 Task: Create a custom Nyquist script for batch processing audio files.
Action: Mouse moved to (13, 13)
Screenshot: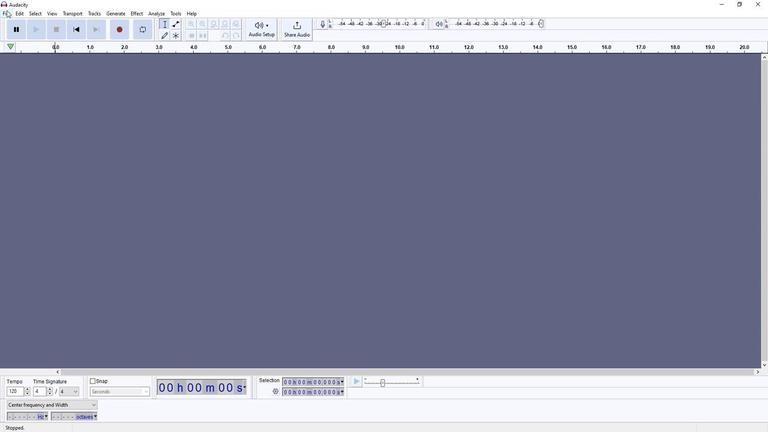 
Action: Mouse pressed left at (13, 13)
Screenshot: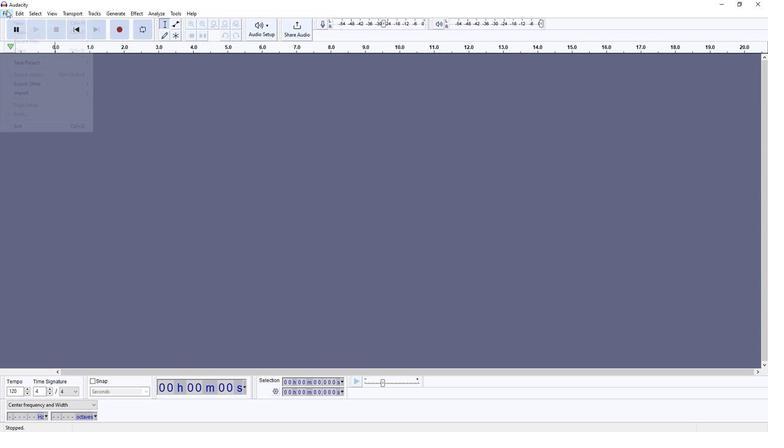 
Action: Mouse moved to (138, 94)
Screenshot: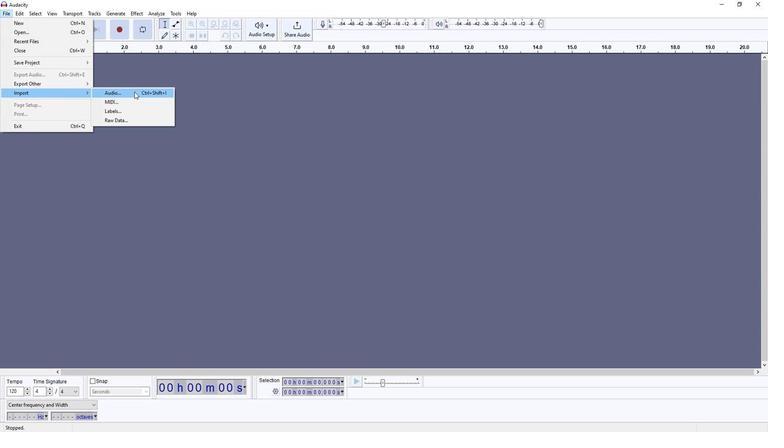 
Action: Mouse pressed left at (138, 94)
Screenshot: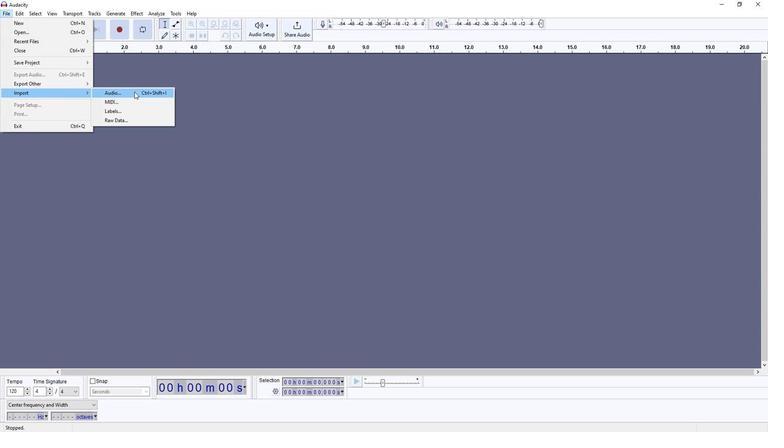 
Action: Mouse moved to (76, 61)
Screenshot: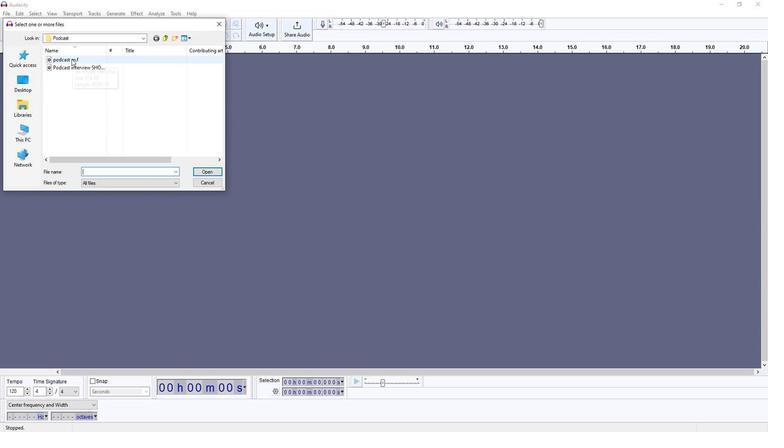 
Action: Mouse pressed left at (76, 61)
Screenshot: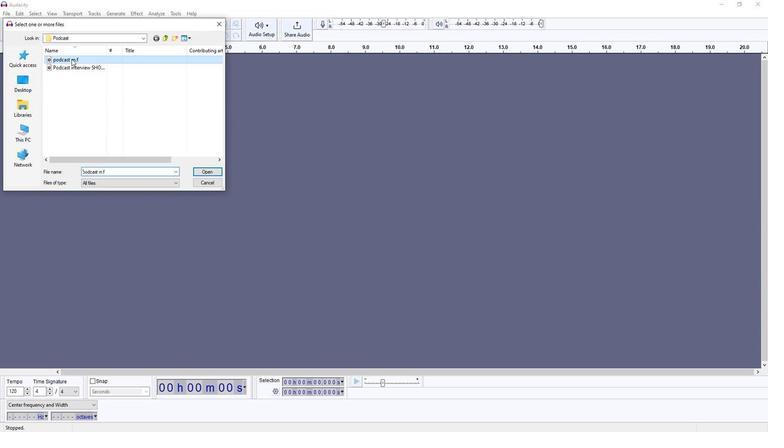 
Action: Mouse moved to (199, 172)
Screenshot: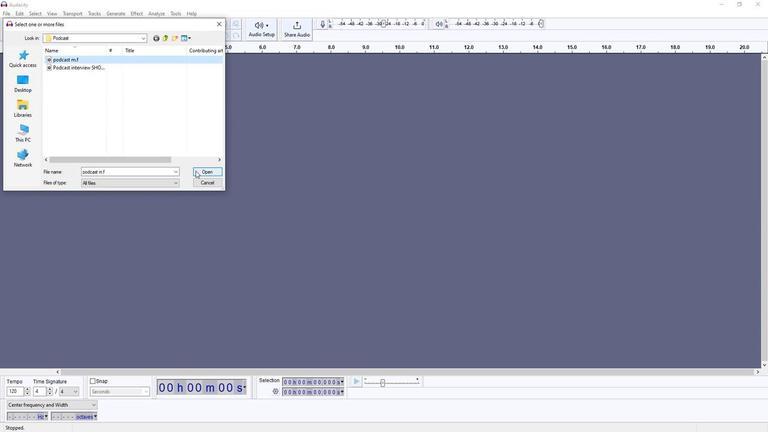 
Action: Mouse pressed left at (199, 172)
Screenshot: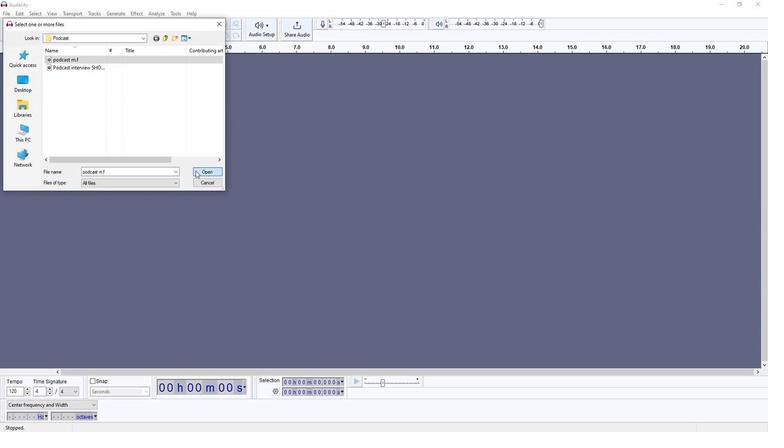 
Action: Mouse moved to (748, 75)
Screenshot: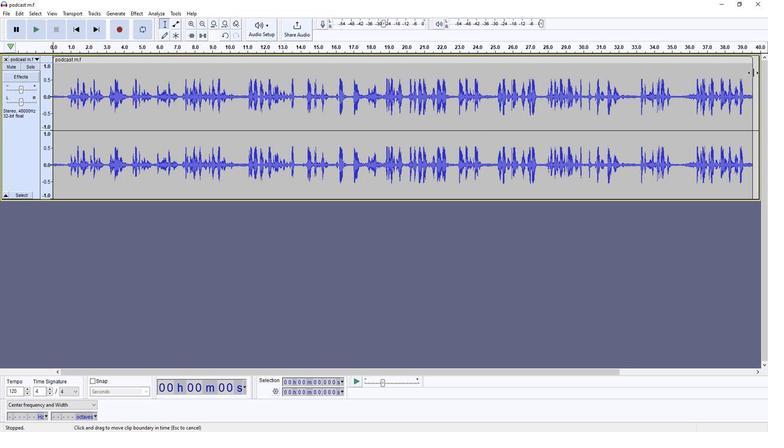 
Action: Mouse pressed left at (748, 75)
Screenshot: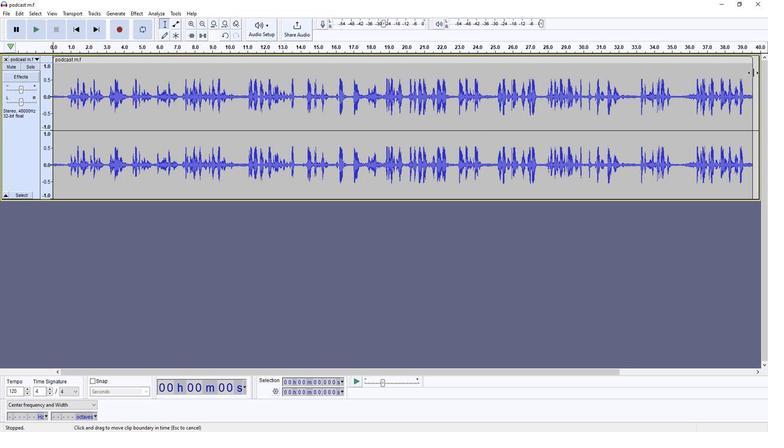 
Action: Mouse moved to (39, 30)
Screenshot: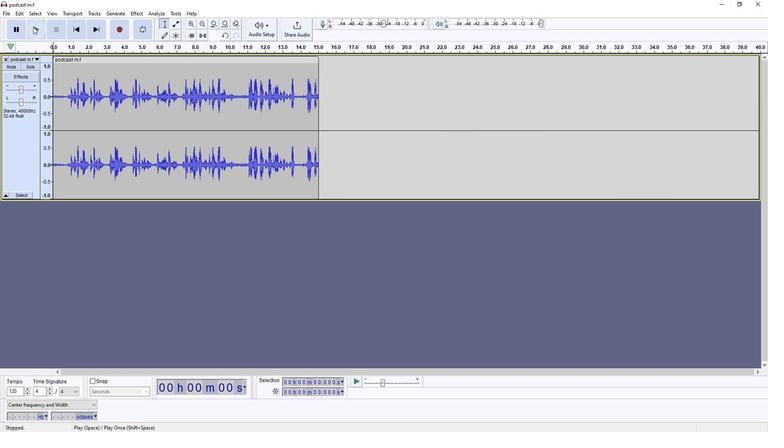 
Action: Mouse pressed left at (39, 30)
Screenshot: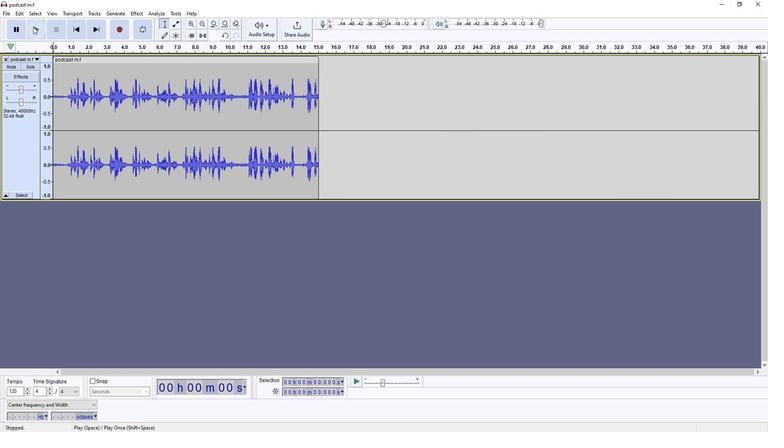 
Action: Mouse moved to (60, 33)
Screenshot: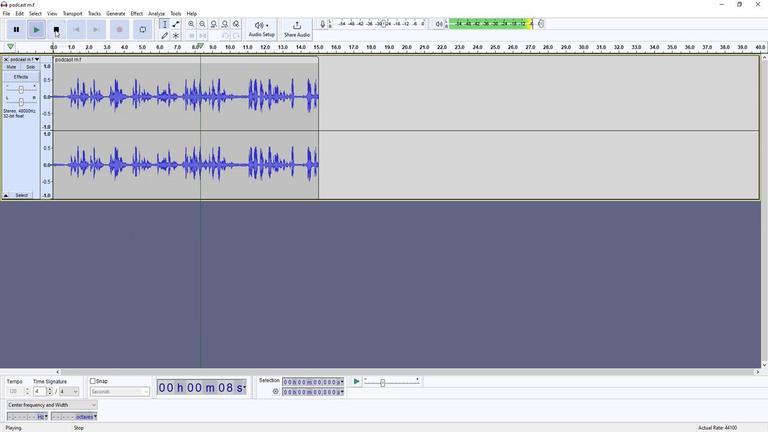 
Action: Mouse pressed left at (60, 33)
Screenshot: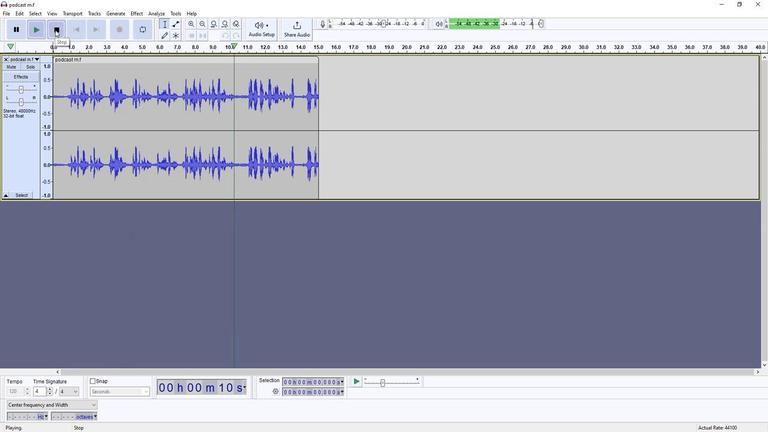 
Action: Mouse moved to (330, 83)
Screenshot: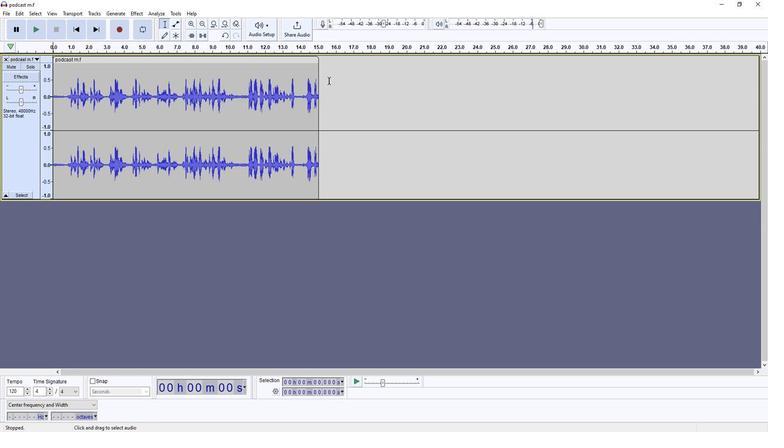 
Action: Mouse pressed left at (330, 83)
Screenshot: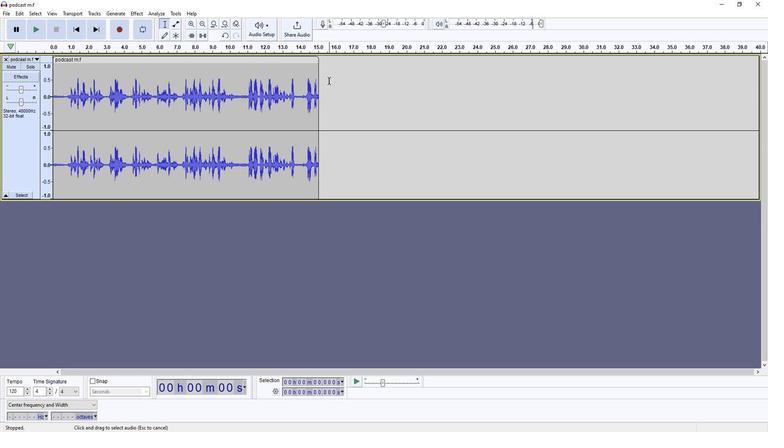 
Action: Mouse moved to (139, 17)
Screenshot: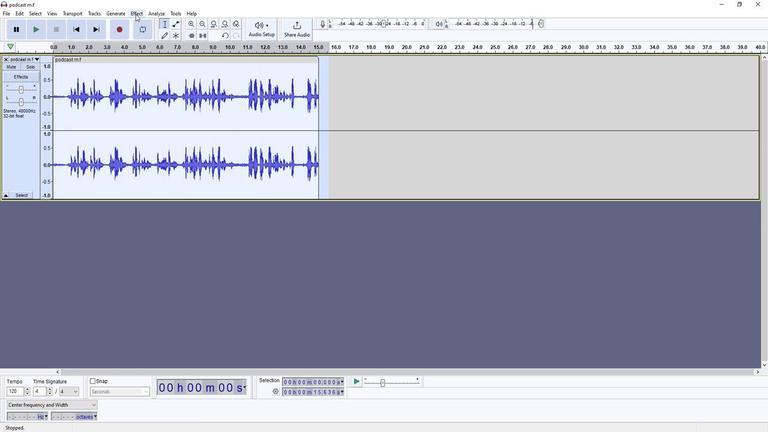 
Action: Mouse pressed left at (139, 17)
Screenshot: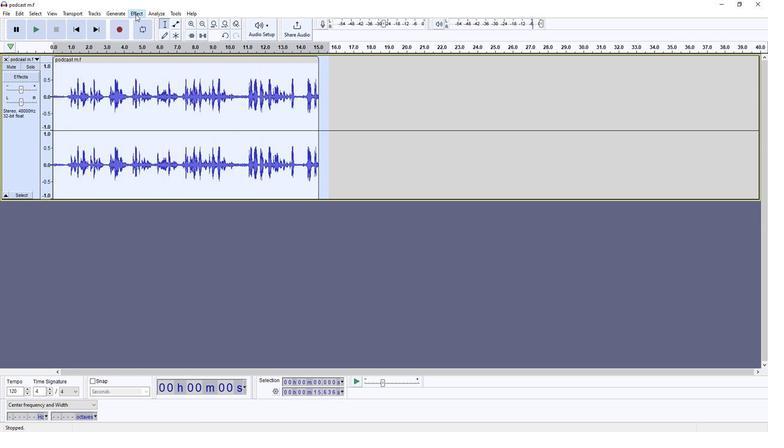 
Action: Mouse moved to (268, 97)
Screenshot: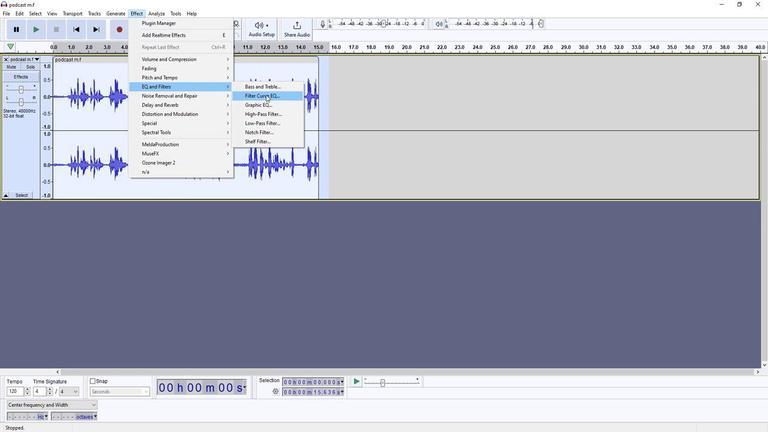
Action: Mouse pressed left at (268, 97)
Screenshot: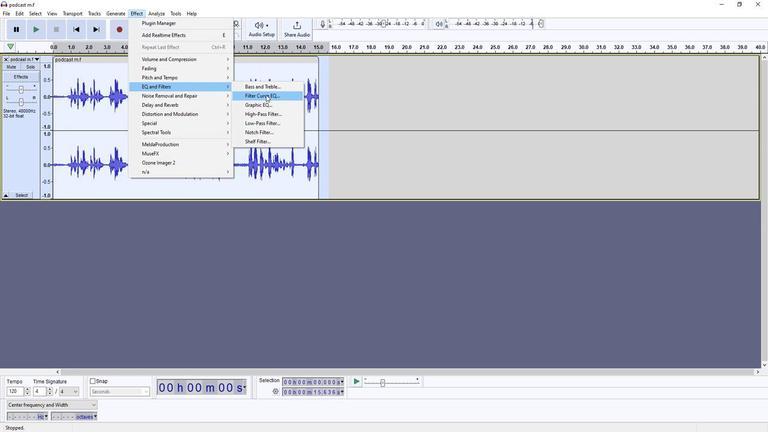 
Action: Mouse moved to (297, 217)
Screenshot: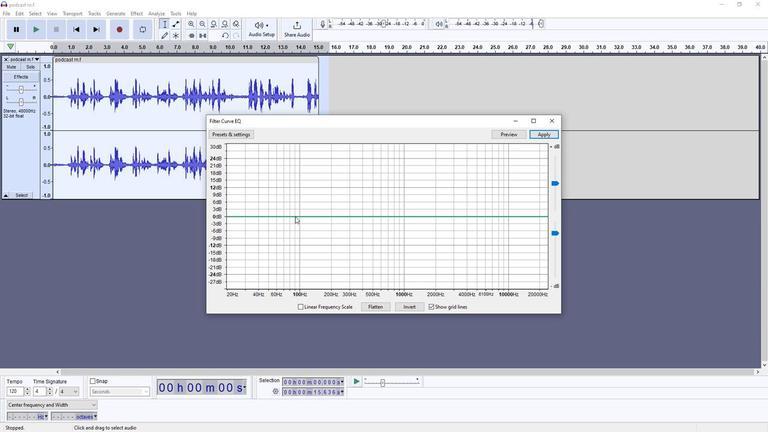 
Action: Mouse pressed left at (297, 217)
Screenshot: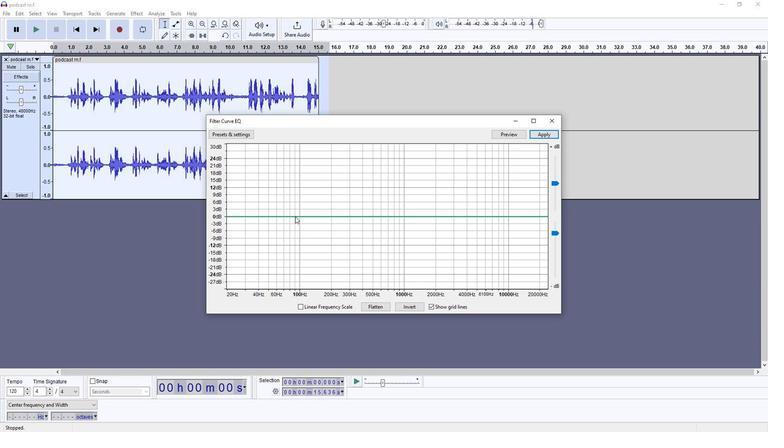 
Action: Mouse moved to (231, 217)
Screenshot: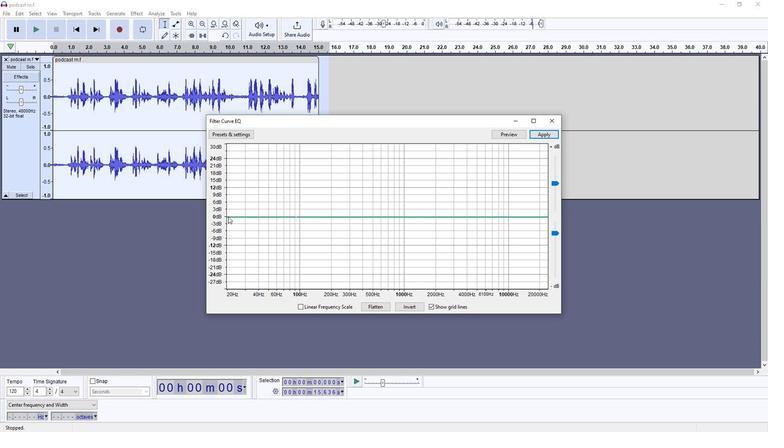 
Action: Mouse pressed left at (231, 217)
Screenshot: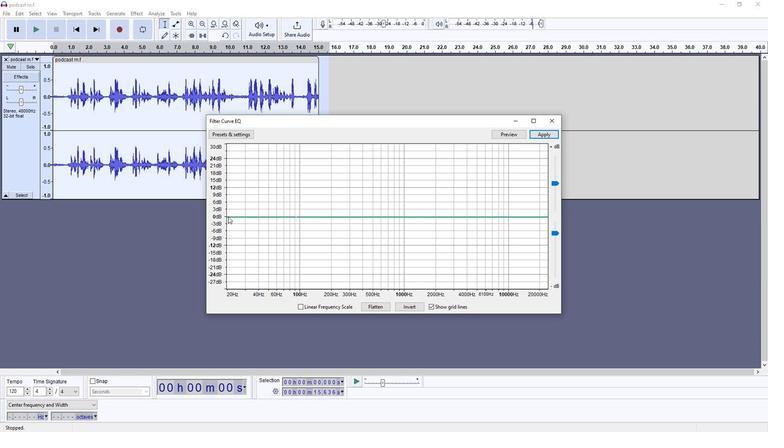 
Action: Mouse moved to (305, 218)
Screenshot: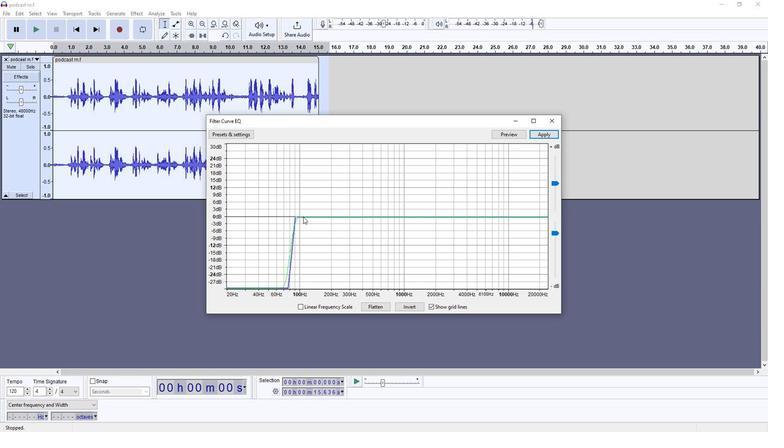 
Action: Mouse pressed left at (305, 218)
Screenshot: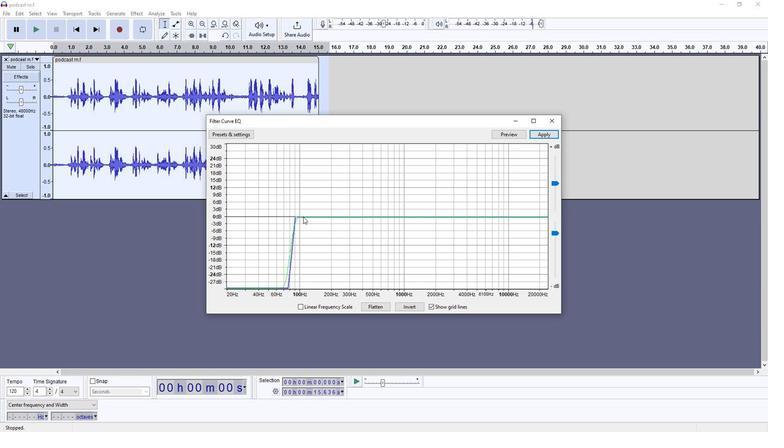 
Action: Mouse moved to (333, 218)
Screenshot: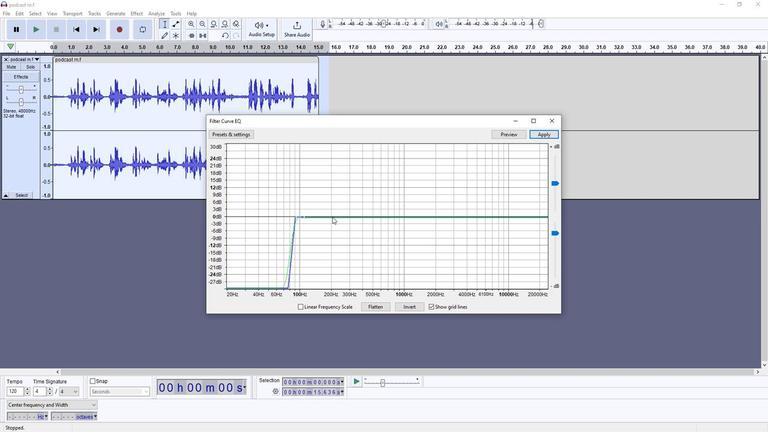 
Action: Mouse pressed left at (333, 218)
Screenshot: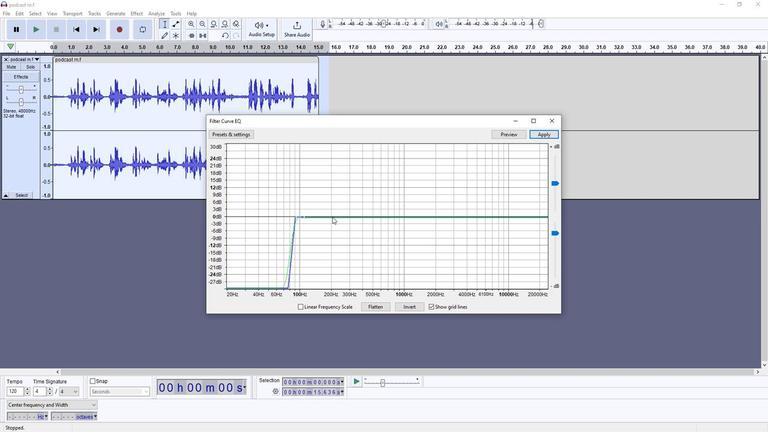 
Action: Mouse moved to (321, 219)
Screenshot: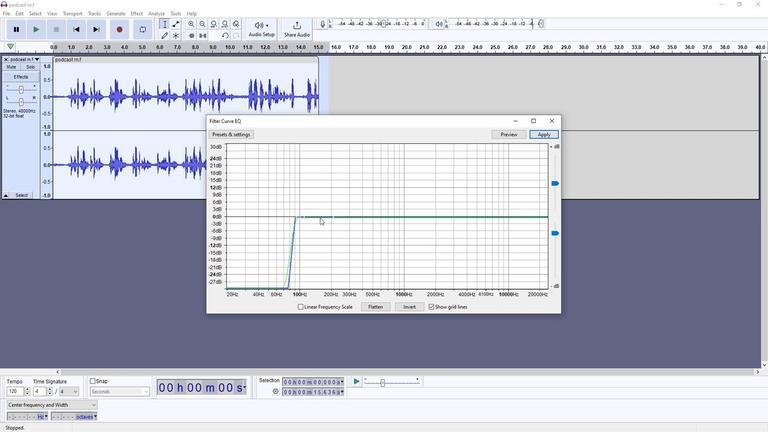 
Action: Mouse pressed left at (321, 219)
Screenshot: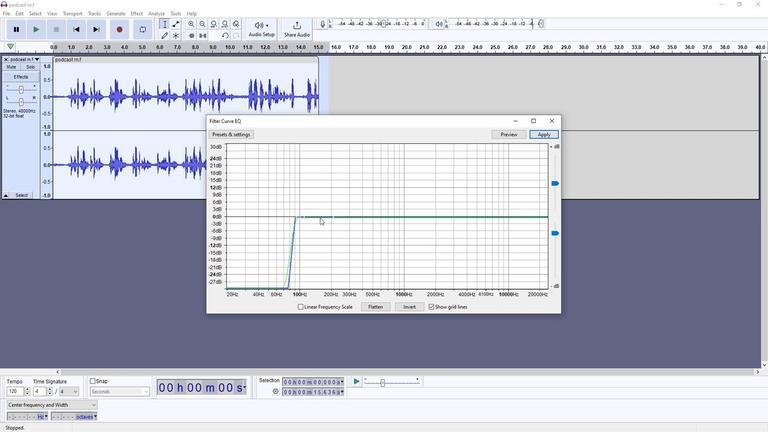 
Action: Mouse moved to (426, 217)
Screenshot: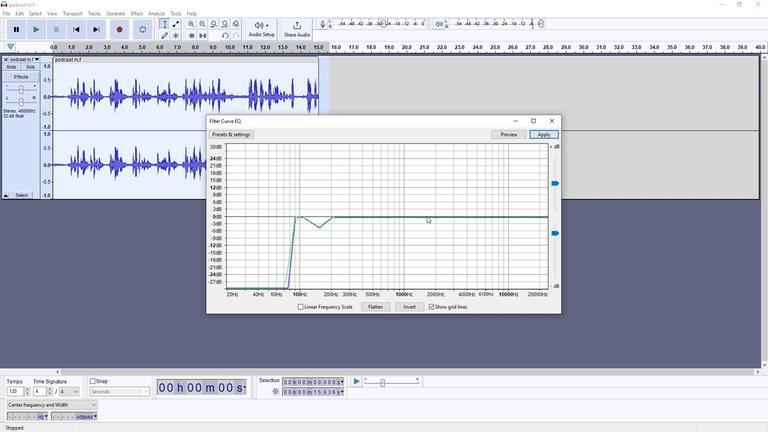 
Action: Mouse pressed left at (426, 217)
Screenshot: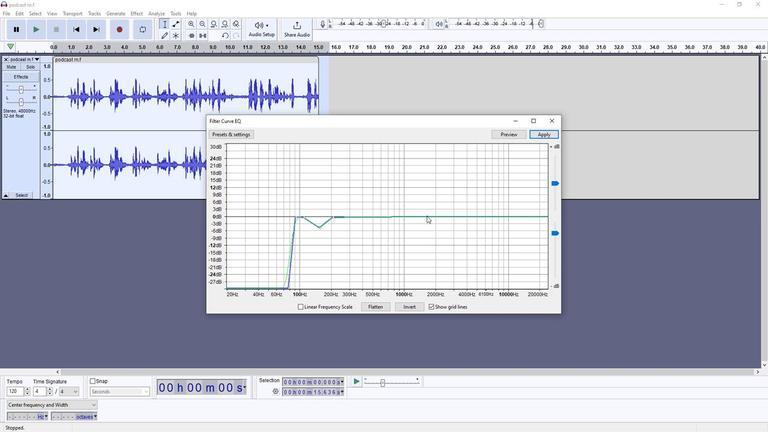 
Action: Mouse moved to (472, 217)
Screenshot: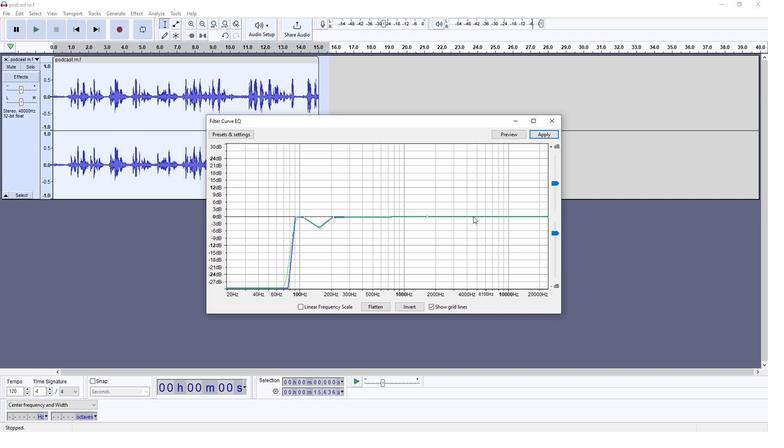 
Action: Mouse pressed left at (472, 217)
Screenshot: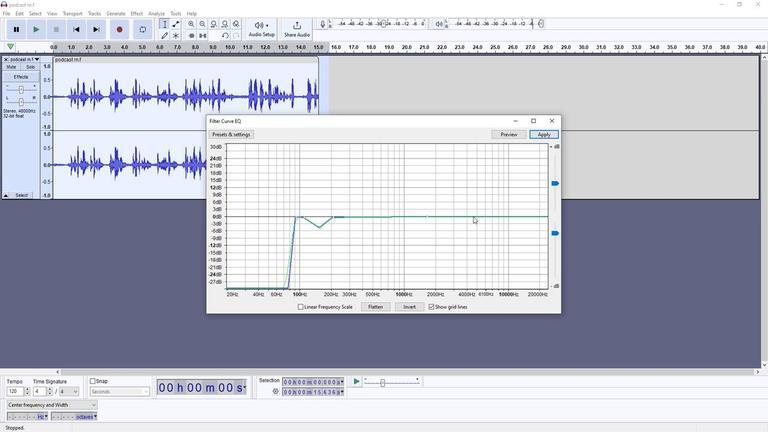 
Action: Mouse moved to (451, 217)
Screenshot: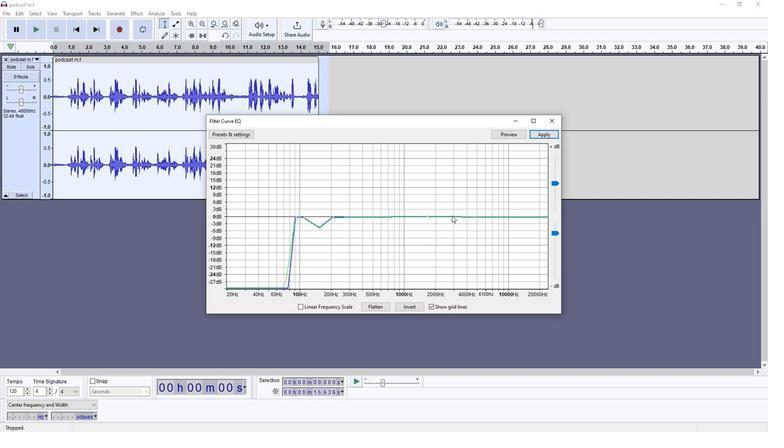 
Action: Mouse pressed left at (451, 217)
Screenshot: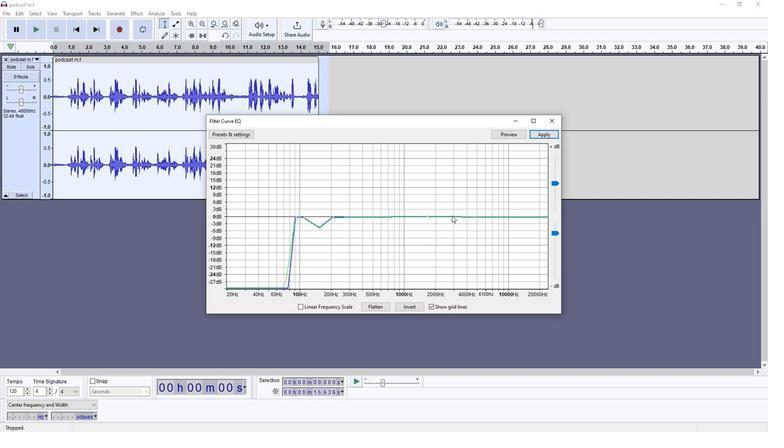 
Action: Mouse moved to (506, 219)
Screenshot: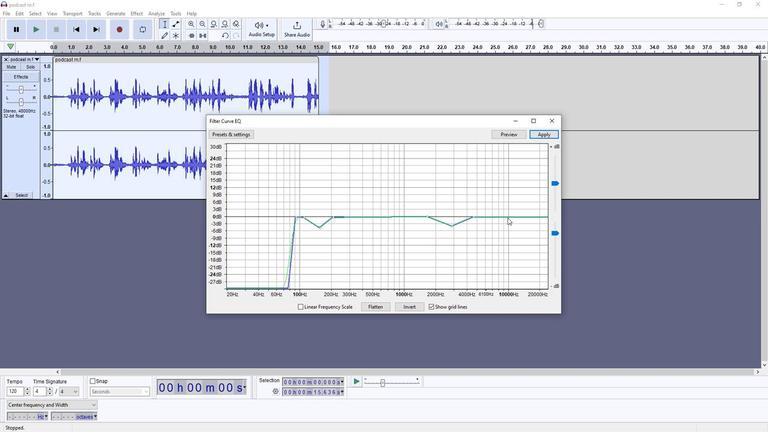 
Action: Mouse pressed left at (506, 219)
Screenshot: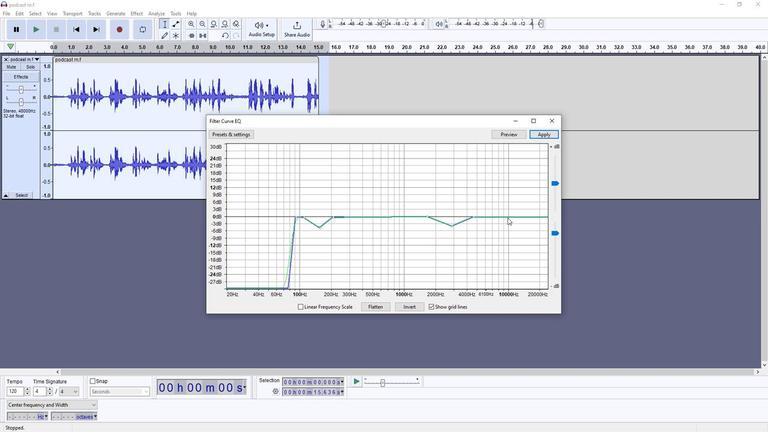 
Action: Mouse moved to (542, 219)
Screenshot: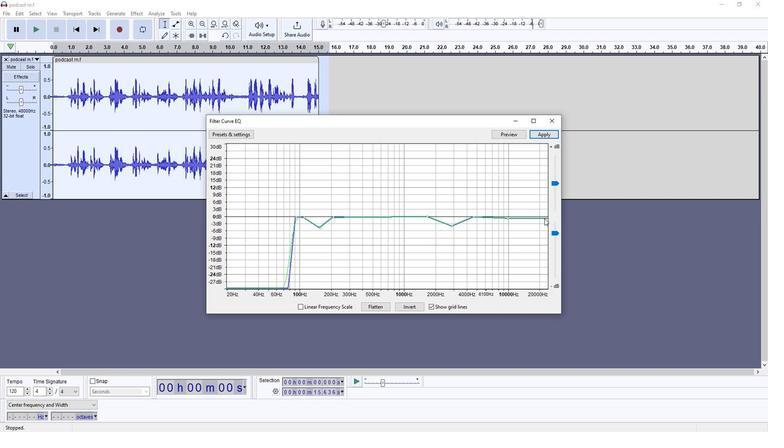 
Action: Mouse pressed left at (542, 219)
Screenshot: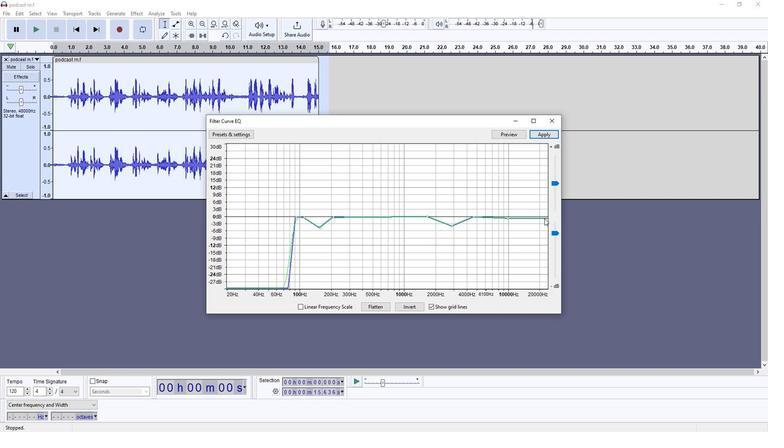 
Action: Mouse moved to (505, 134)
Screenshot: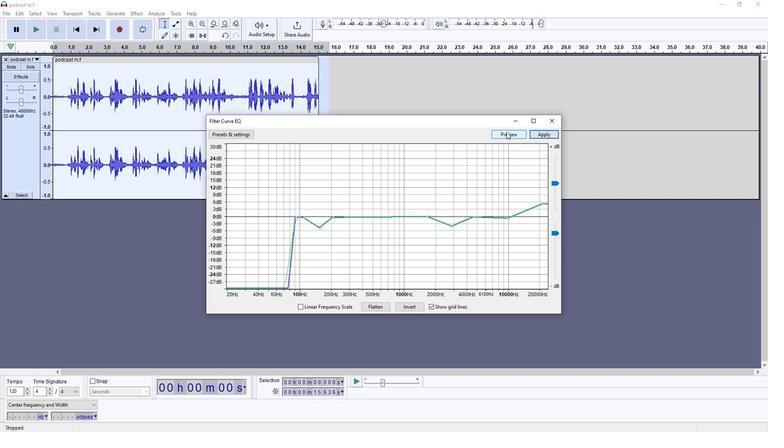 
Action: Mouse pressed left at (505, 134)
Screenshot: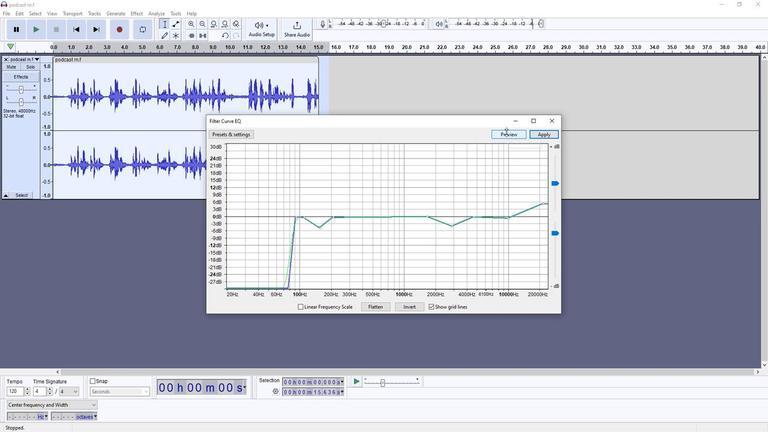 
Action: Mouse moved to (537, 133)
Screenshot: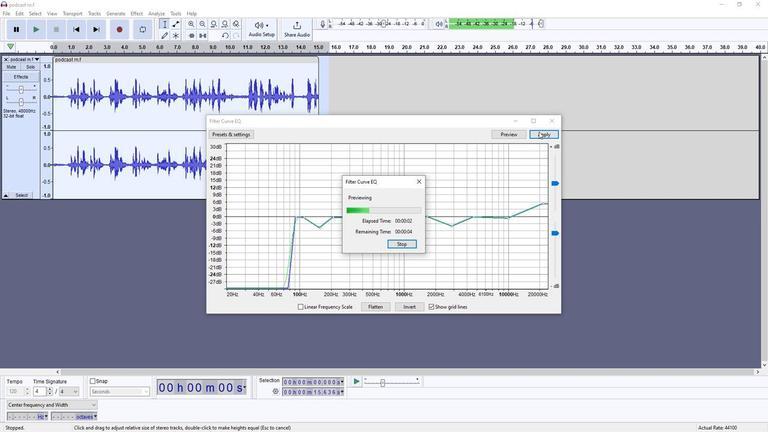 
Action: Mouse pressed left at (537, 133)
Screenshot: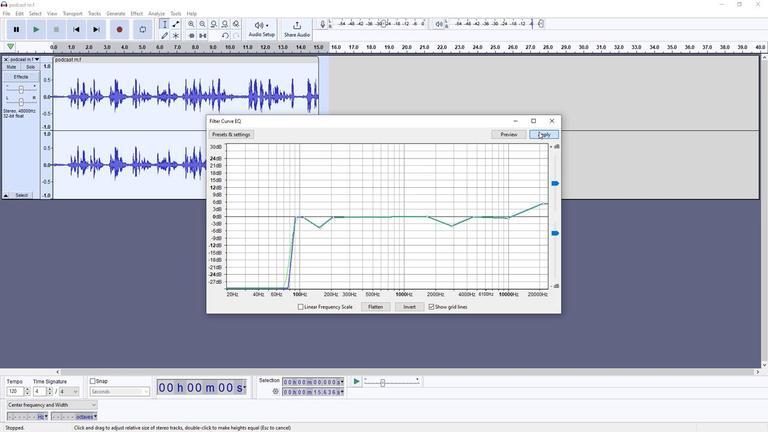 
Action: Mouse moved to (145, 14)
Screenshot: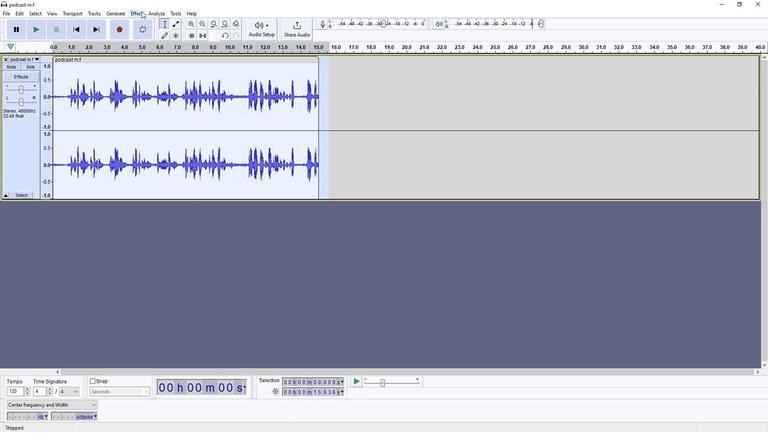 
Action: Mouse pressed left at (145, 14)
Screenshot: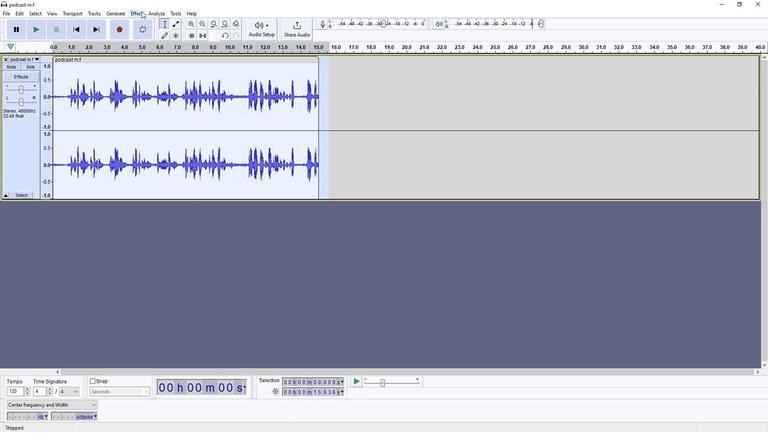 
Action: Mouse moved to (282, 80)
Screenshot: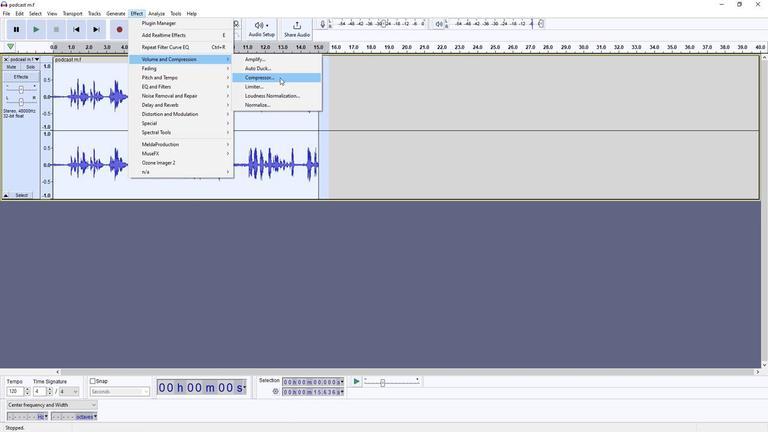 
Action: Mouse pressed left at (282, 80)
Screenshot: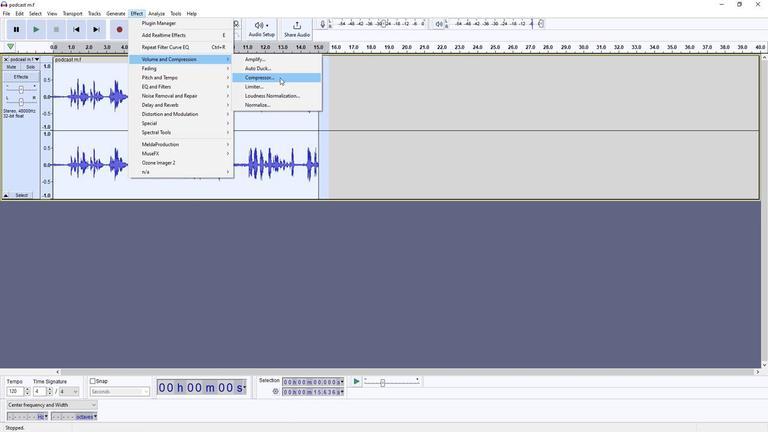 
Action: Mouse moved to (409, 243)
Screenshot: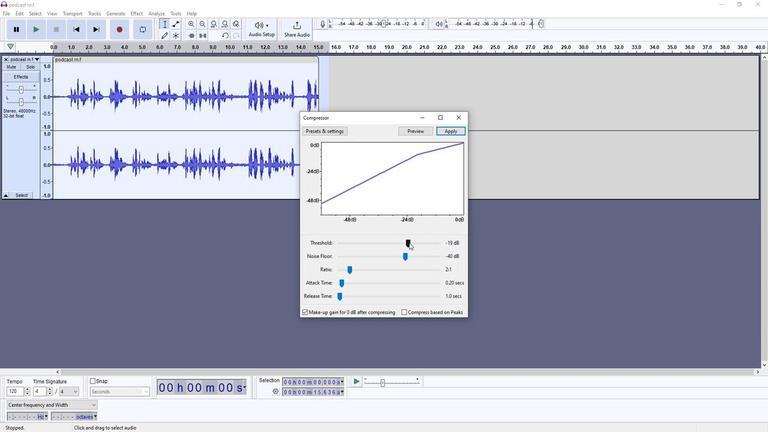 
Action: Mouse pressed left at (409, 243)
Screenshot: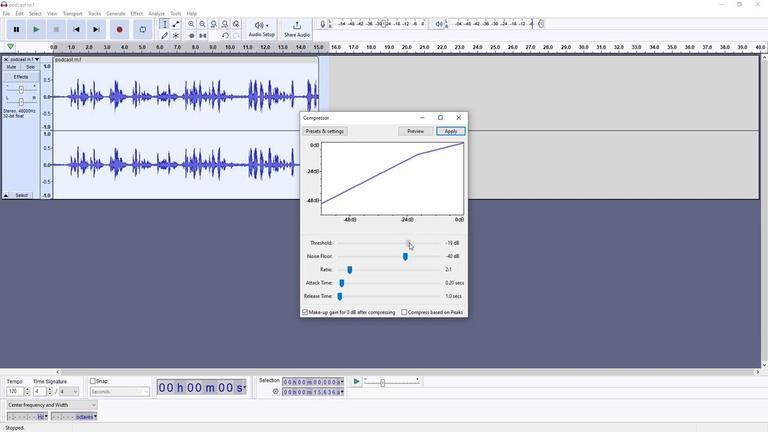 
Action: Mouse moved to (418, 133)
Screenshot: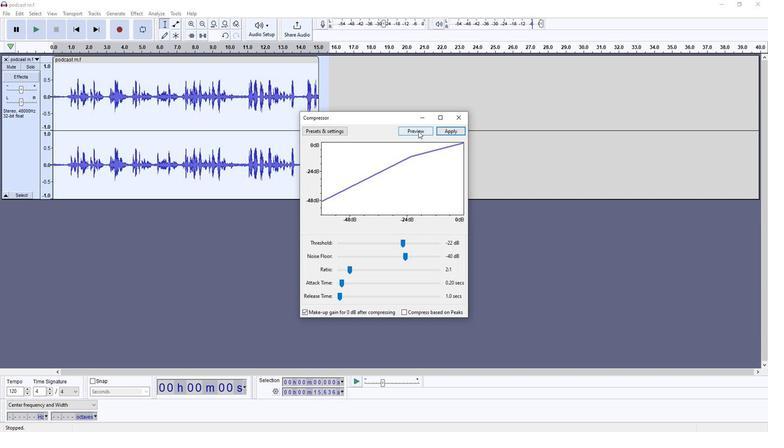 
Action: Mouse pressed left at (418, 133)
Screenshot: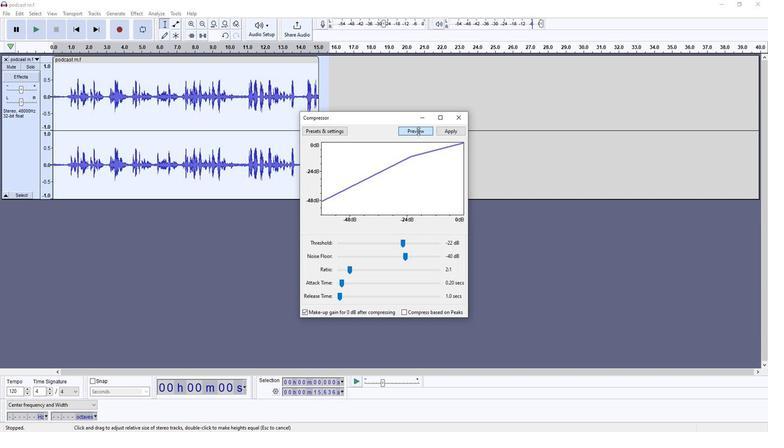 
Action: Mouse moved to (447, 130)
Screenshot: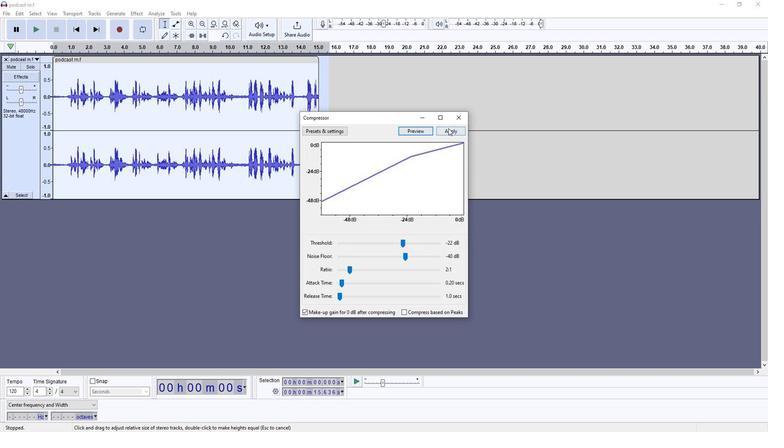 
Action: Mouse pressed left at (447, 130)
Screenshot: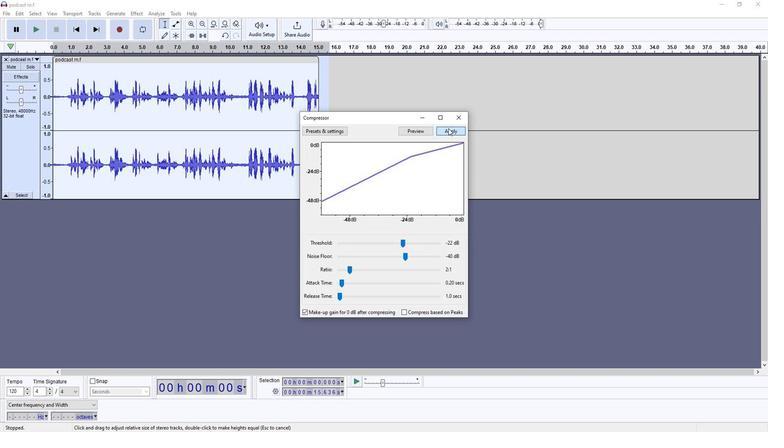 
Action: Mouse moved to (143, 15)
Screenshot: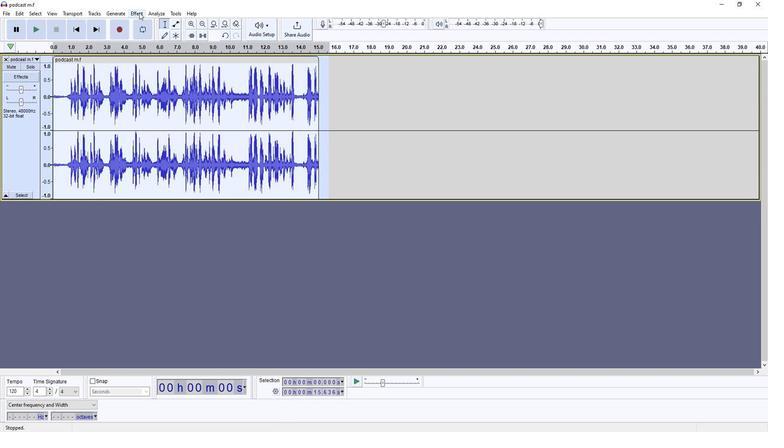 
Action: Mouse pressed left at (143, 15)
Screenshot: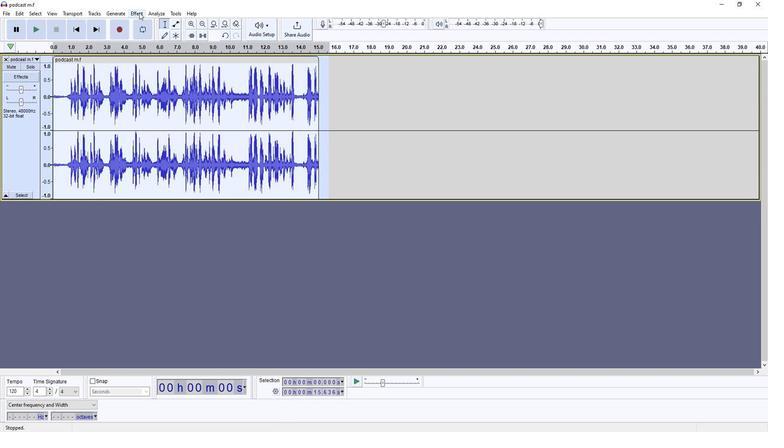 
Action: Mouse moved to (274, 107)
Screenshot: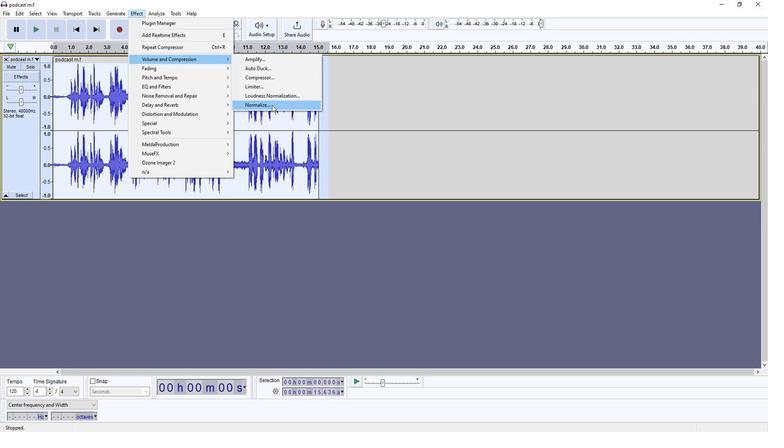 
Action: Mouse pressed left at (274, 107)
Screenshot: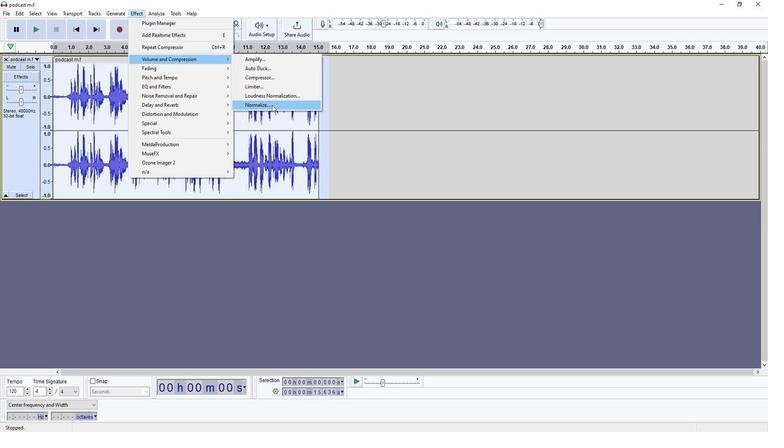 
Action: Mouse moved to (434, 202)
Screenshot: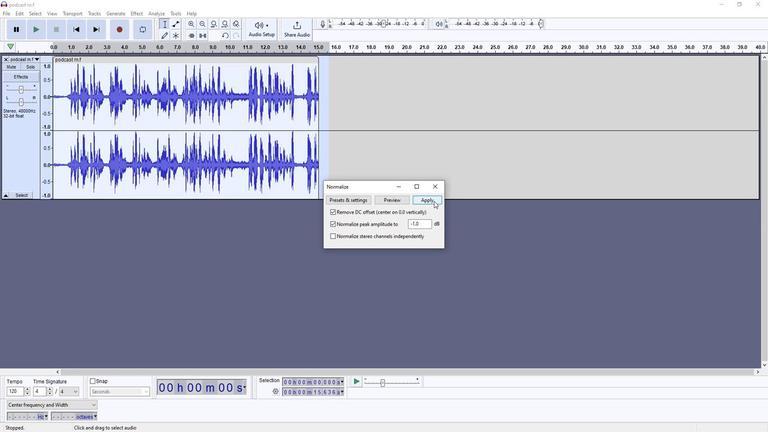 
Action: Mouse pressed left at (434, 202)
Screenshot: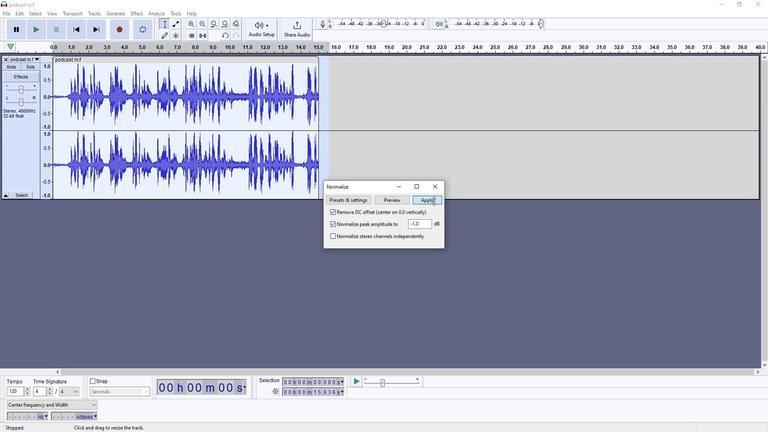 
Action: Mouse moved to (176, 16)
Screenshot: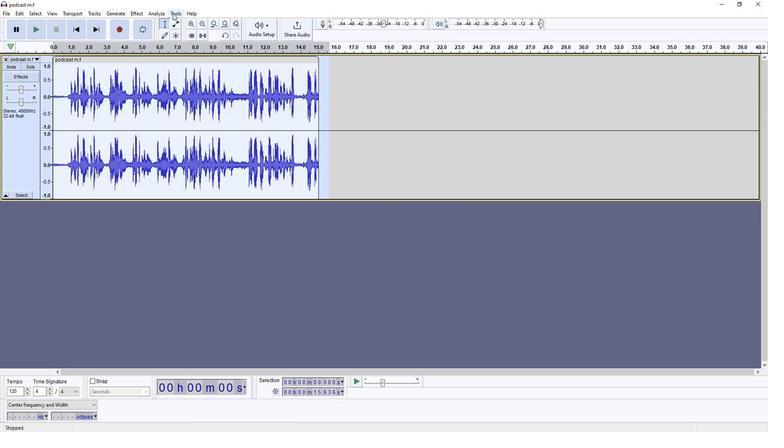 
Action: Mouse pressed left at (176, 16)
Screenshot: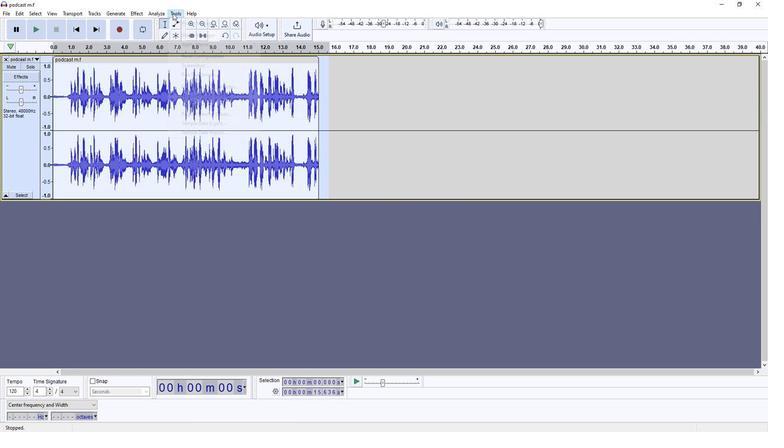 
Action: Mouse moved to (186, 39)
Screenshot: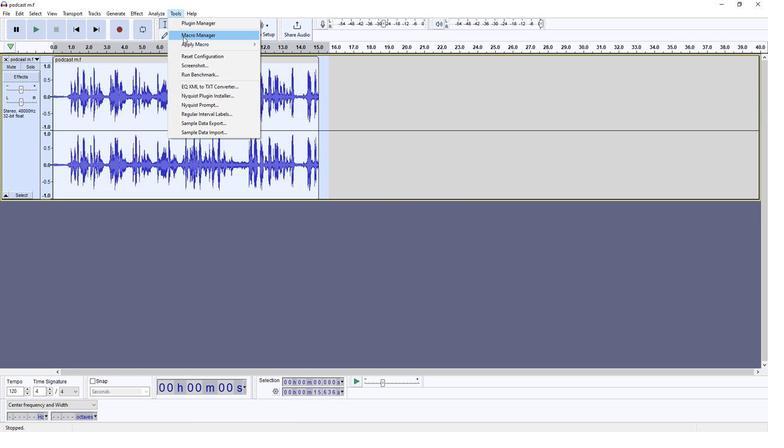 
Action: Mouse pressed left at (186, 39)
Screenshot: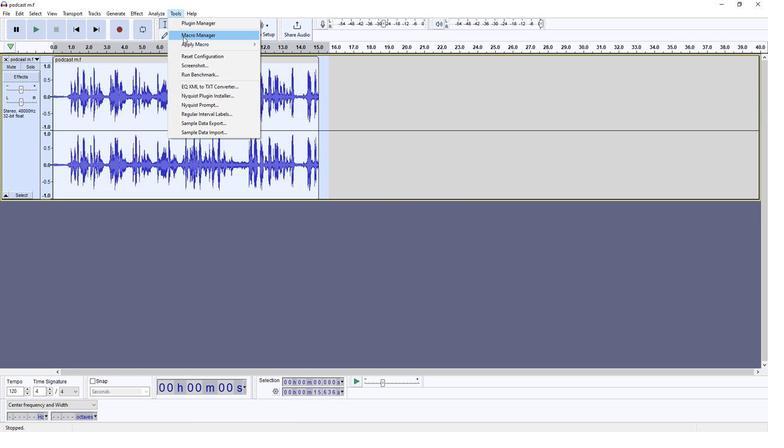 
Action: Mouse moved to (341, 163)
Screenshot: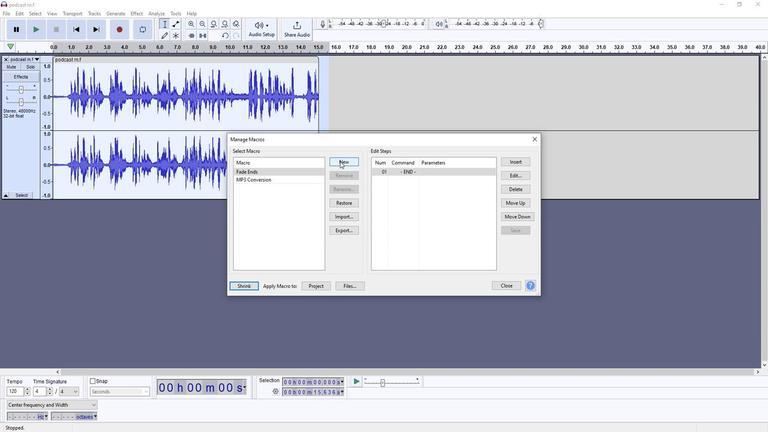 
Action: Mouse pressed left at (341, 163)
Screenshot: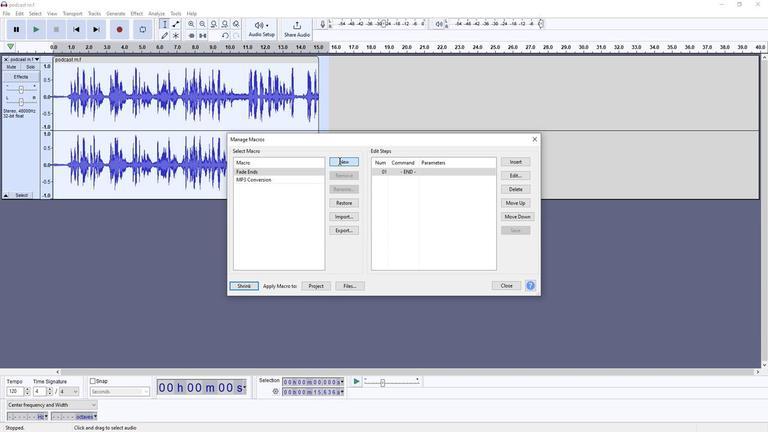 
Action: Mouse moved to (294, 111)
Screenshot: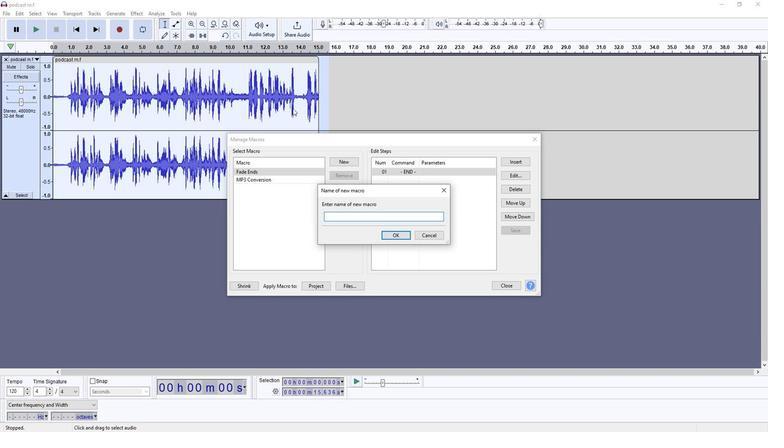 
Action: Key pressed <Key.shift><Key.shift><Key.shift><Key.shift><Key.shift><Key.shift><Key.shift>Podcast
Screenshot: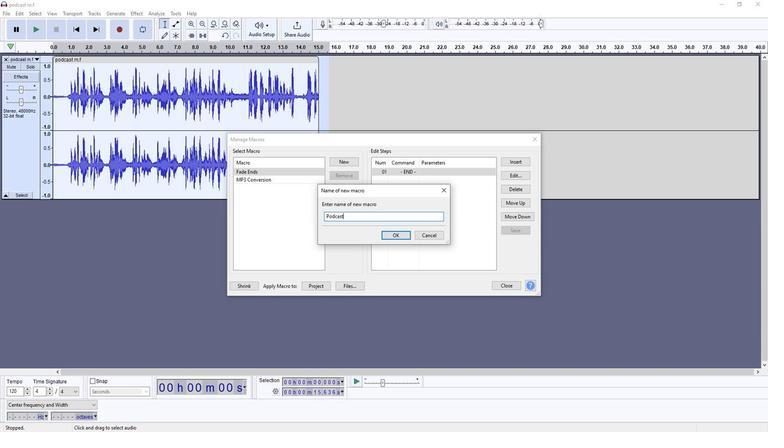 
Action: Mouse moved to (387, 235)
Screenshot: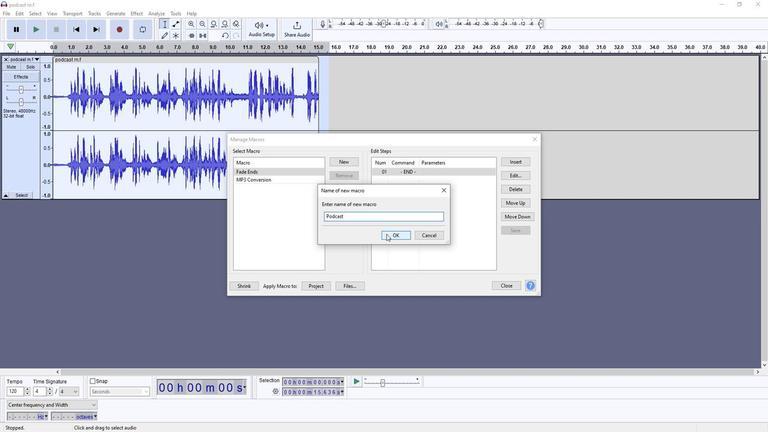 
Action: Mouse pressed left at (387, 235)
Screenshot: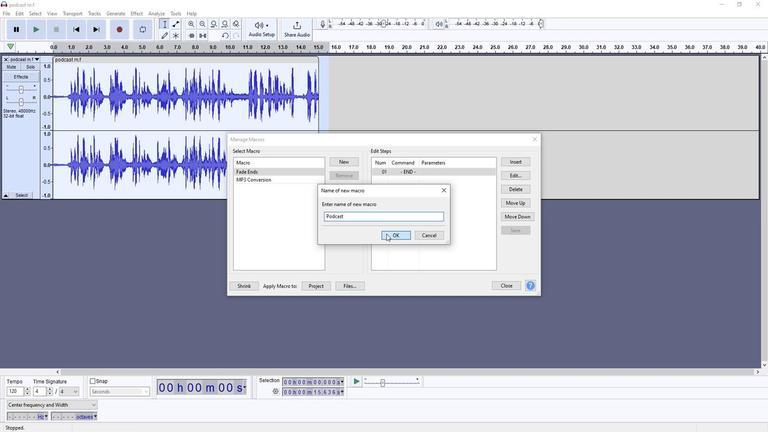 
Action: Mouse moved to (412, 172)
Screenshot: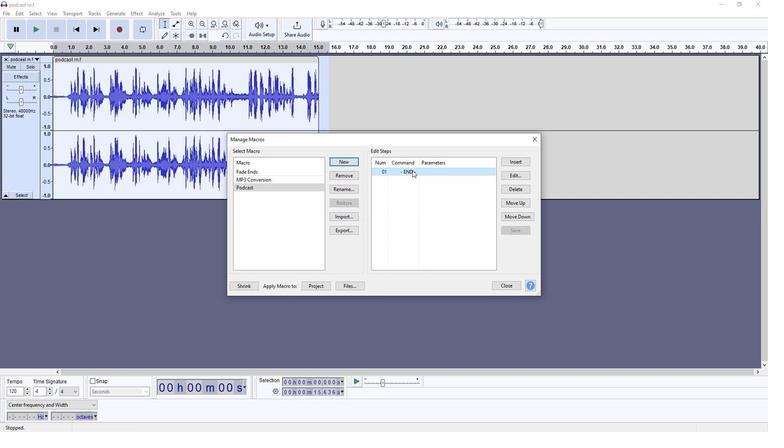 
Action: Mouse pressed left at (412, 172)
Screenshot: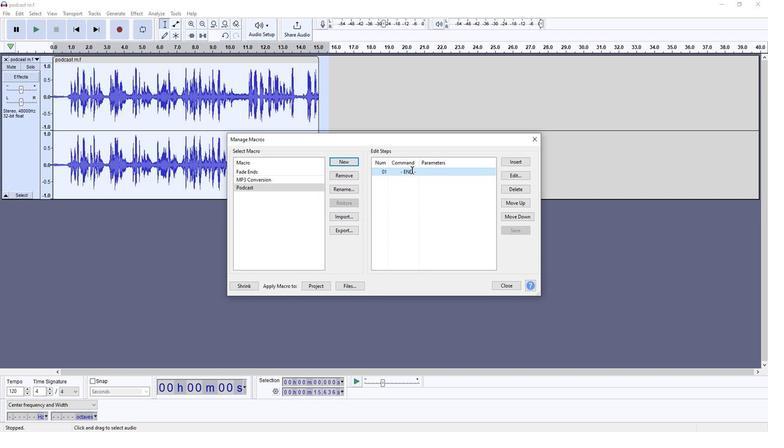 
Action: Mouse moved to (516, 165)
Screenshot: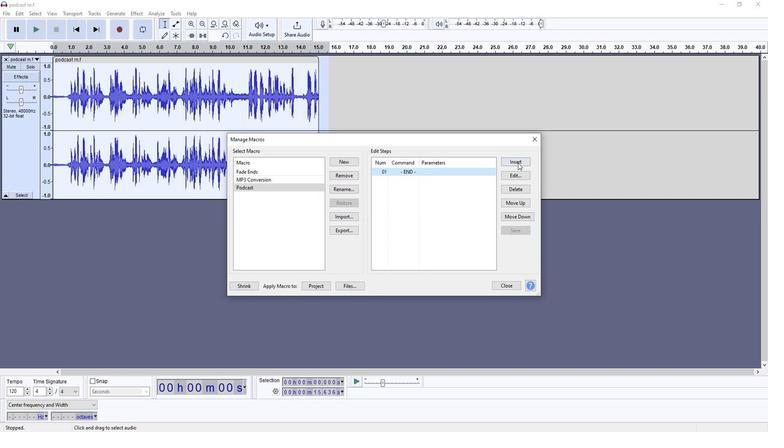 
Action: Mouse pressed left at (516, 165)
Screenshot: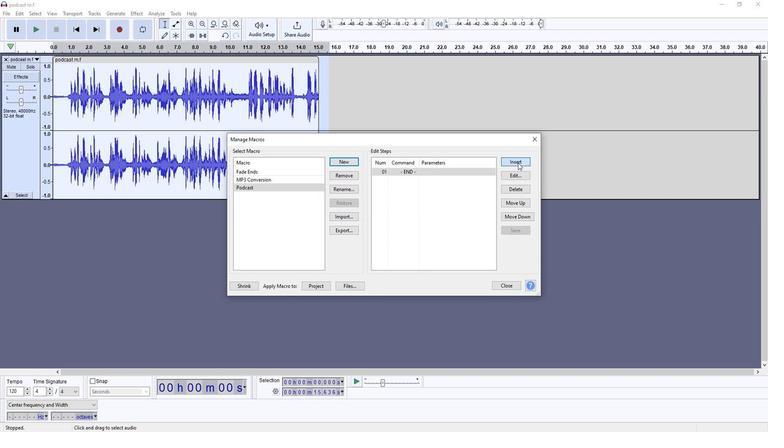 
Action: Mouse moved to (262, 297)
Screenshot: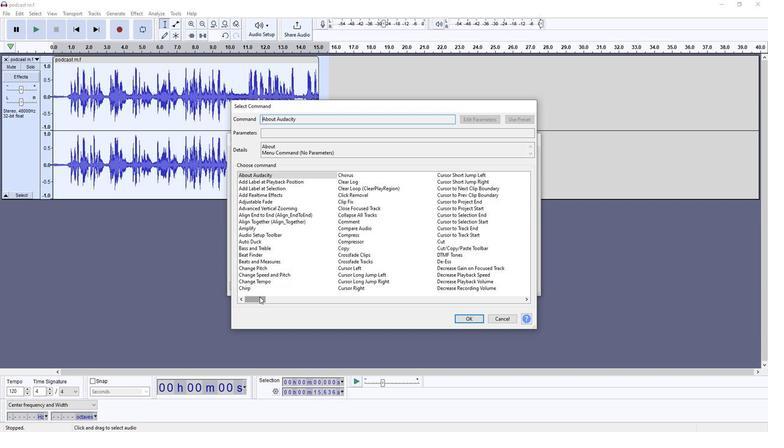 
Action: Mouse pressed left at (262, 297)
Screenshot: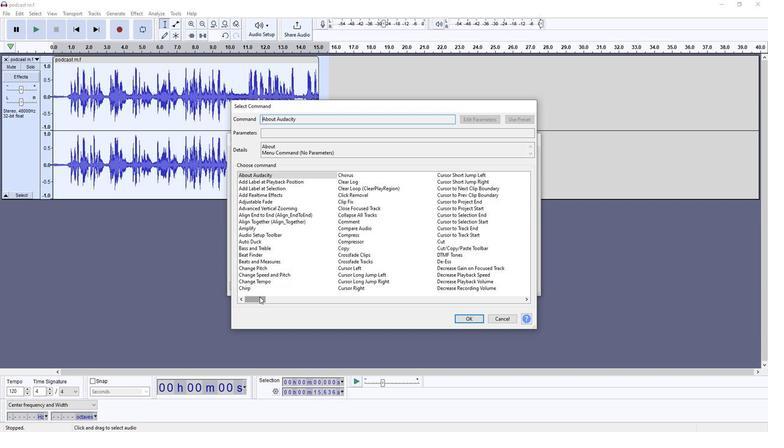 
Action: Mouse moved to (454, 270)
Screenshot: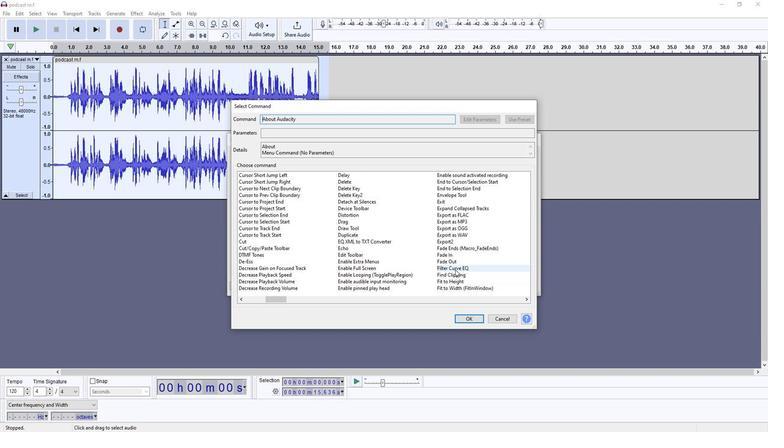 
Action: Mouse pressed left at (454, 270)
Screenshot: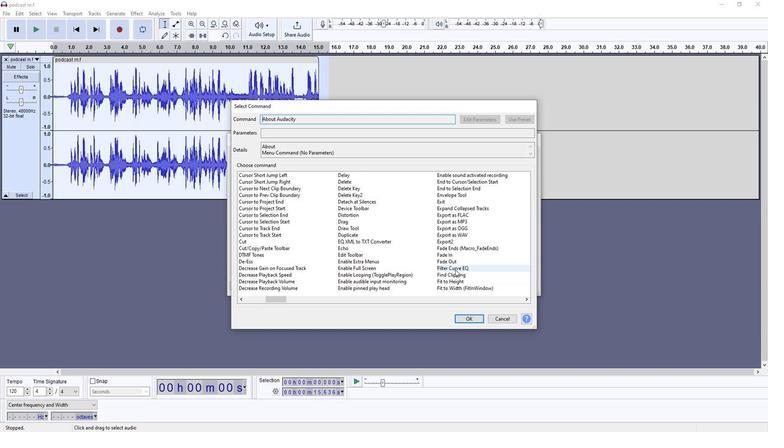 
Action: Mouse moved to (459, 319)
Screenshot: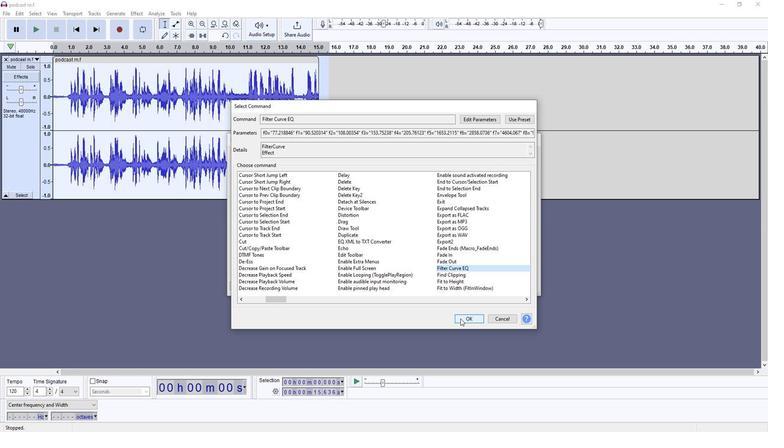 
Action: Mouse pressed left at (459, 319)
Screenshot: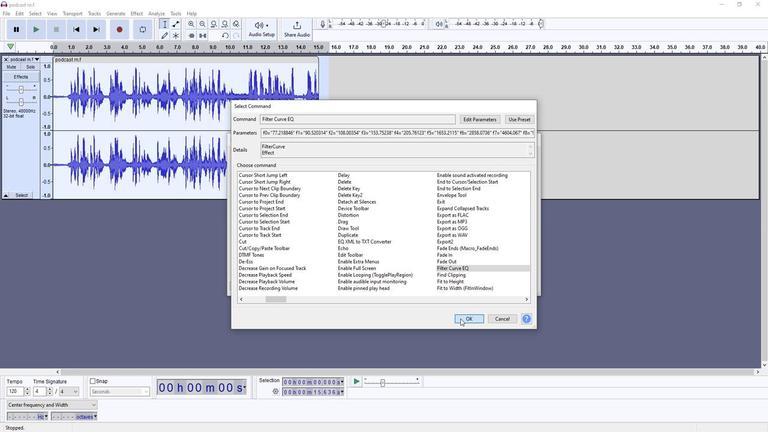 
Action: Mouse moved to (422, 183)
Screenshot: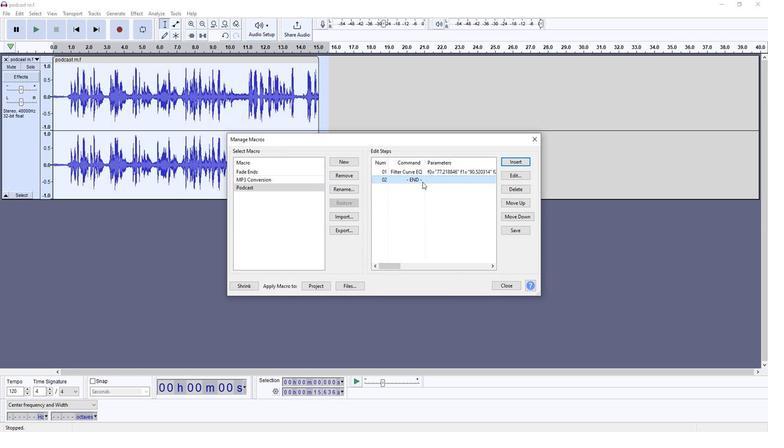 
Action: Mouse pressed left at (422, 183)
Screenshot: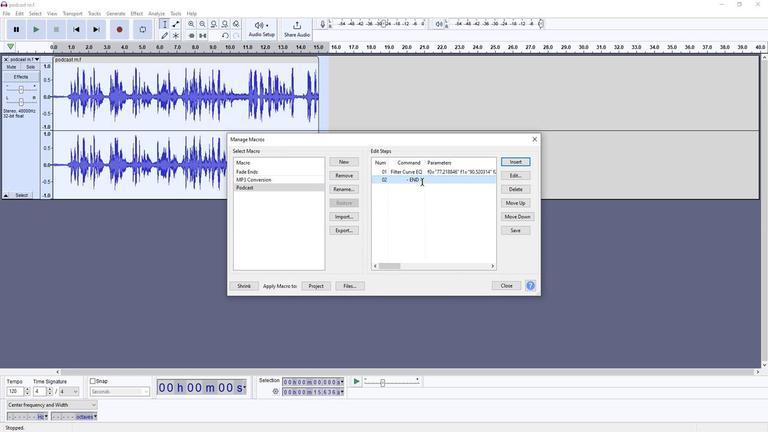 
Action: Mouse moved to (521, 165)
Screenshot: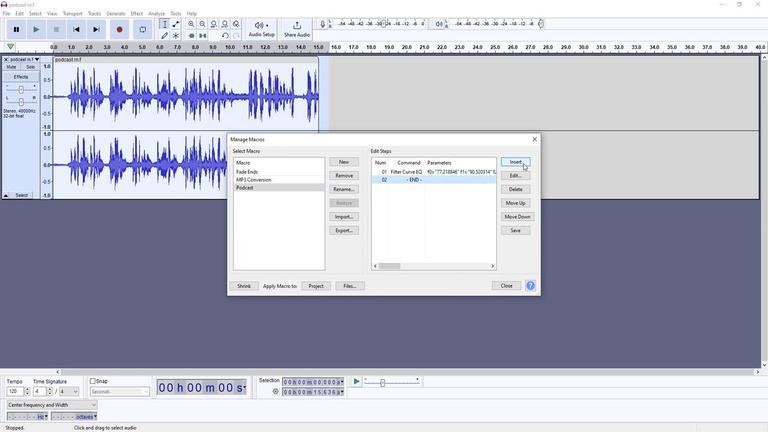 
Action: Mouse pressed left at (521, 165)
Screenshot: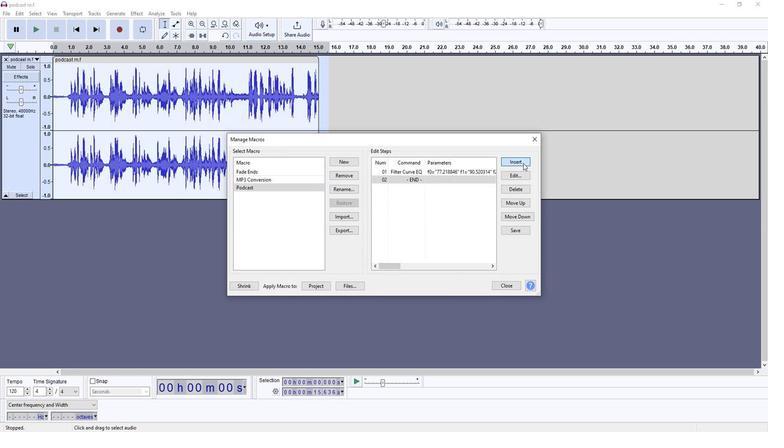 
Action: Mouse moved to (356, 243)
Screenshot: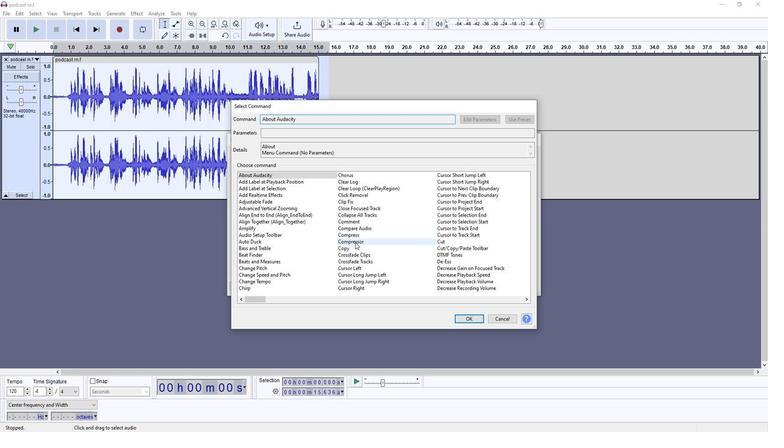 
Action: Mouse pressed left at (356, 243)
Screenshot: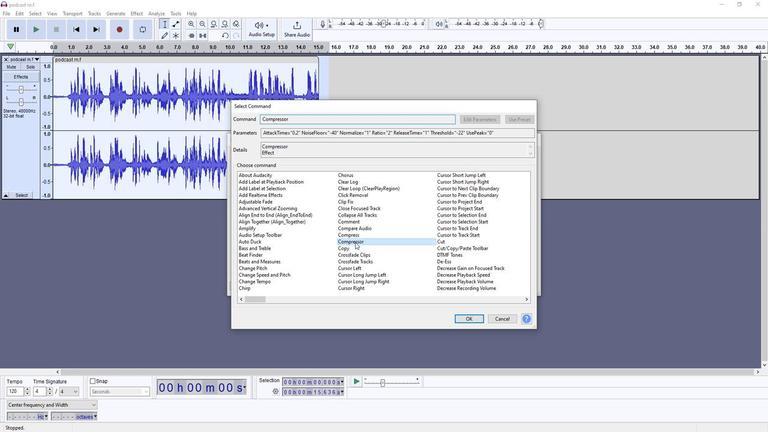 
Action: Mouse moved to (464, 318)
Screenshot: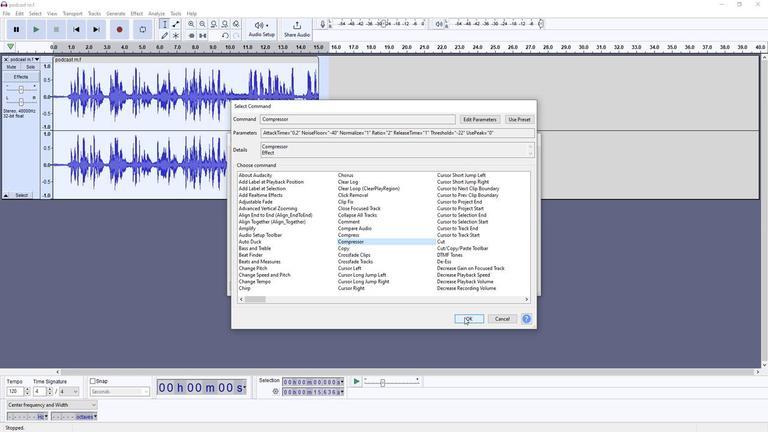 
Action: Mouse pressed left at (464, 318)
Screenshot: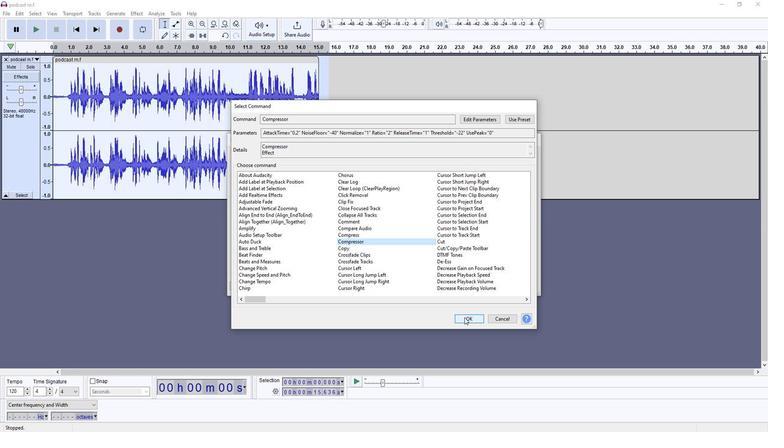 
Action: Mouse moved to (415, 189)
Screenshot: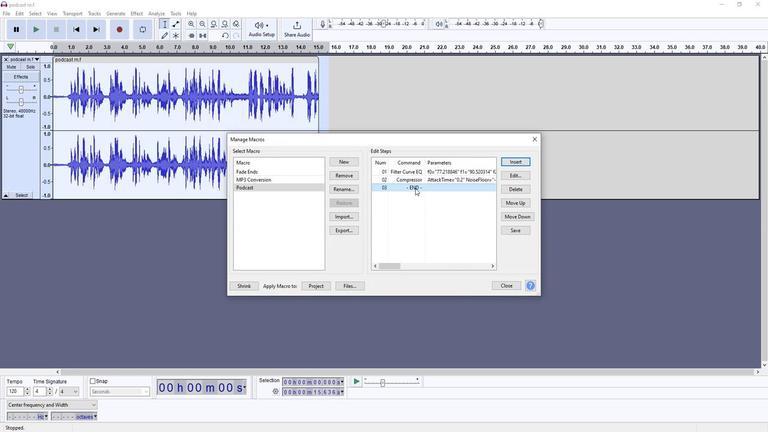 
Action: Mouse pressed left at (415, 189)
Screenshot: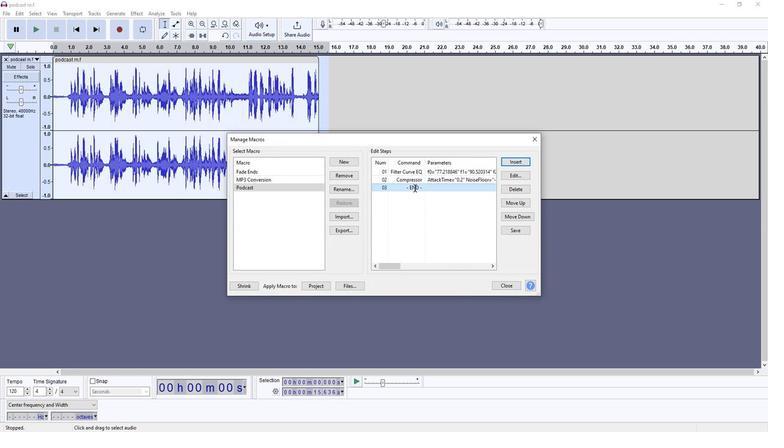 
Action: Mouse moved to (514, 164)
Screenshot: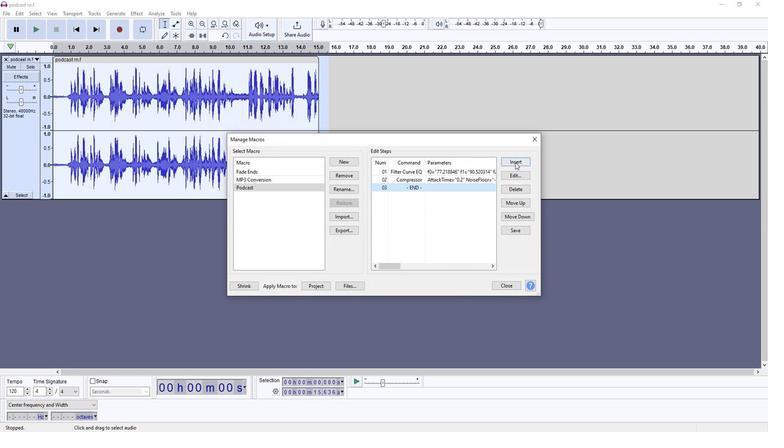 
Action: Mouse pressed left at (514, 164)
Screenshot: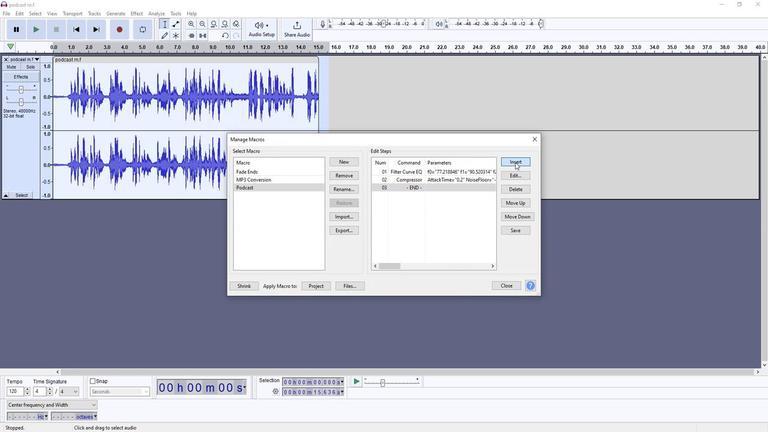 
Action: Mouse moved to (260, 299)
Screenshot: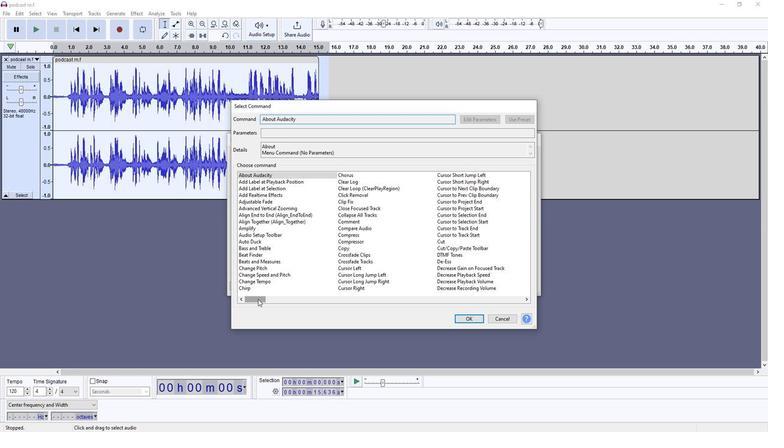
Action: Mouse pressed left at (260, 299)
Screenshot: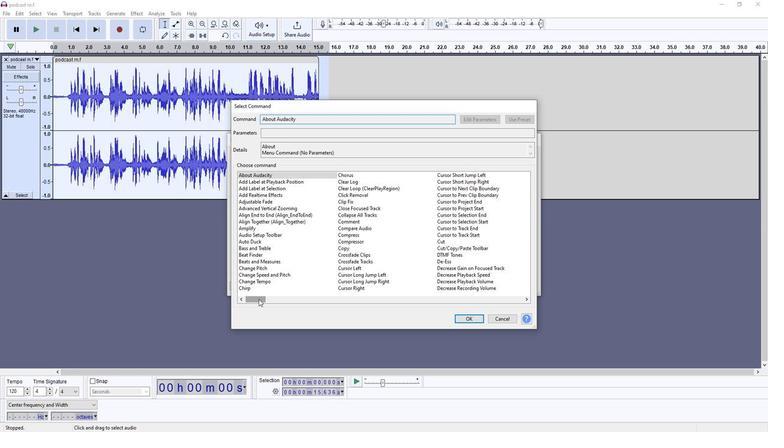 
Action: Mouse moved to (455, 217)
Screenshot: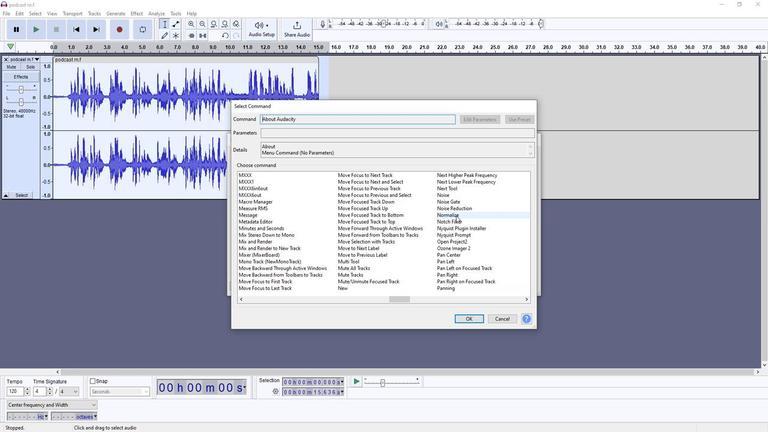 
Action: Mouse pressed left at (455, 217)
Screenshot: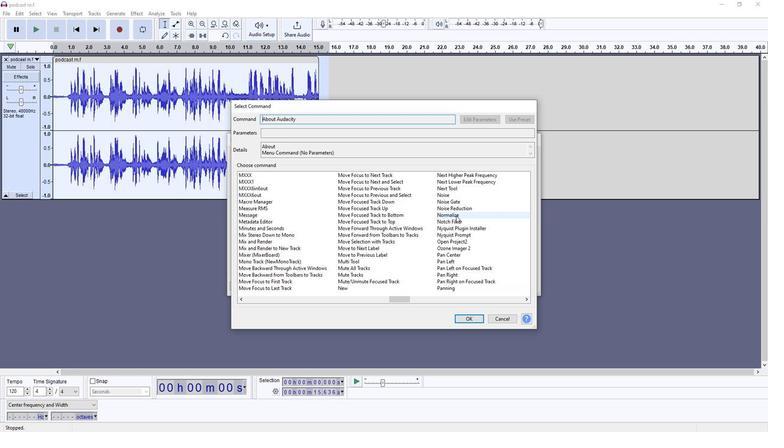 
Action: Mouse moved to (464, 318)
Screenshot: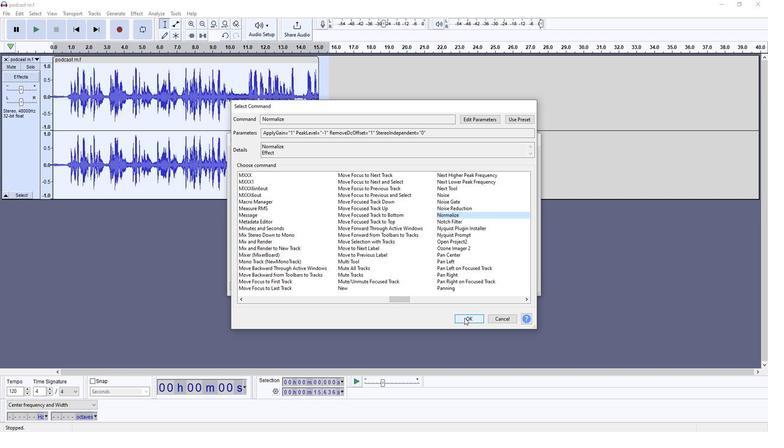 
Action: Mouse pressed left at (464, 318)
Screenshot: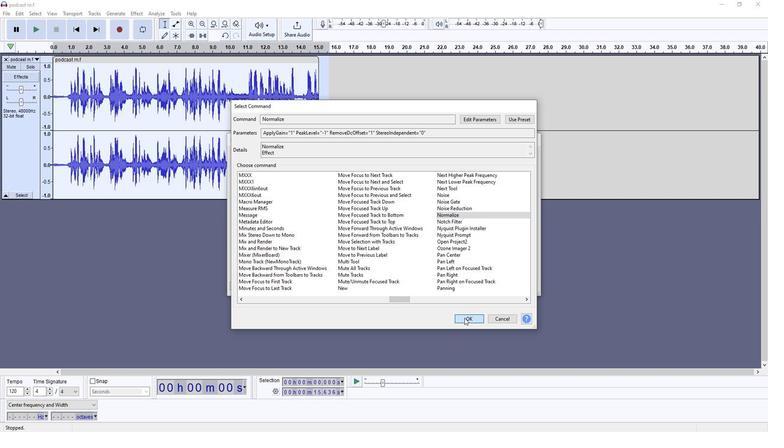 
Action: Mouse moved to (416, 197)
Screenshot: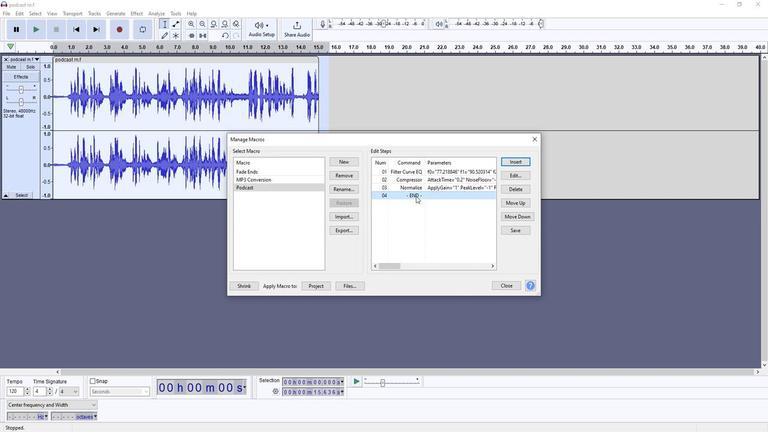 
Action: Mouse pressed left at (416, 197)
Screenshot: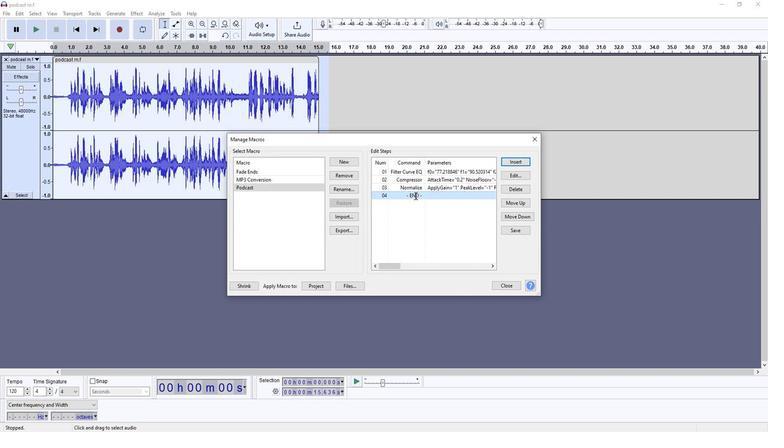 
Action: Mouse moved to (509, 162)
Screenshot: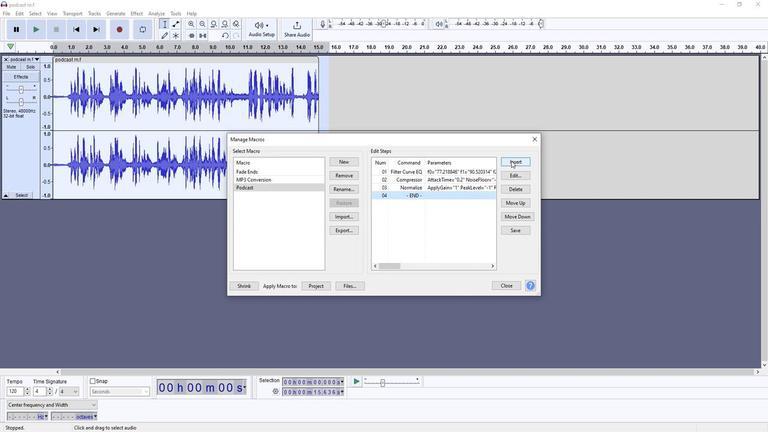 
Action: Mouse pressed left at (509, 162)
Screenshot: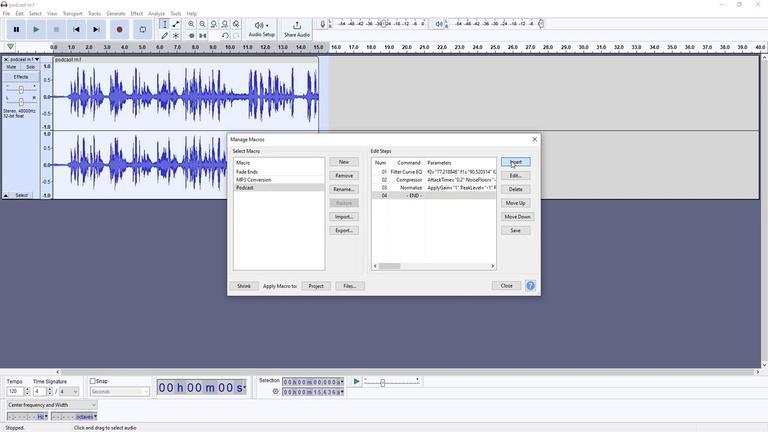 
Action: Mouse moved to (262, 298)
Screenshot: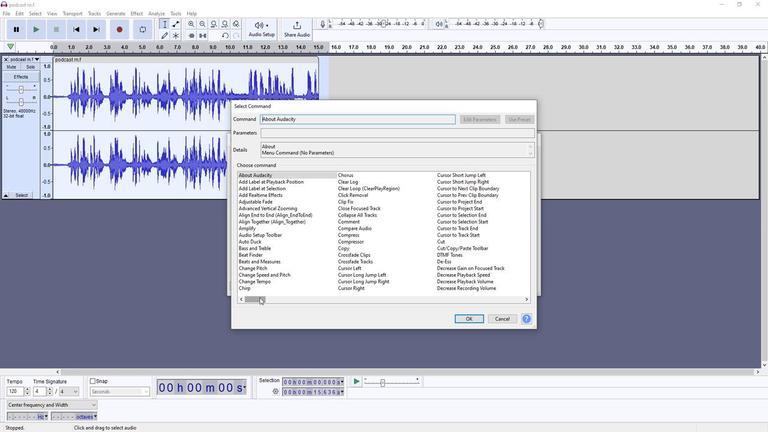 
Action: Mouse pressed left at (262, 298)
Screenshot: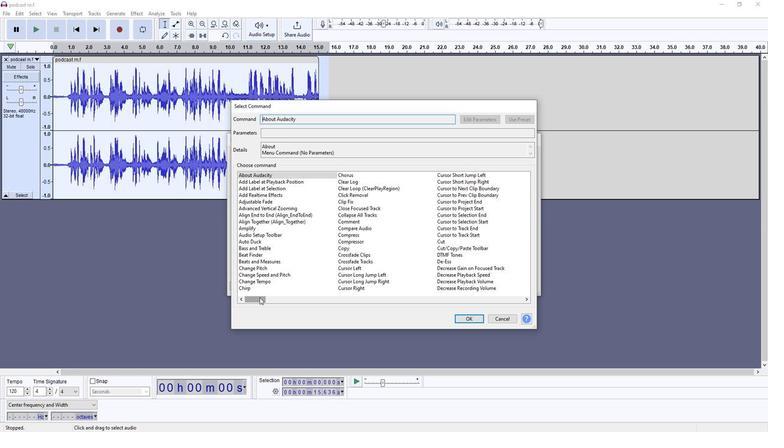 
Action: Mouse moved to (448, 225)
Screenshot: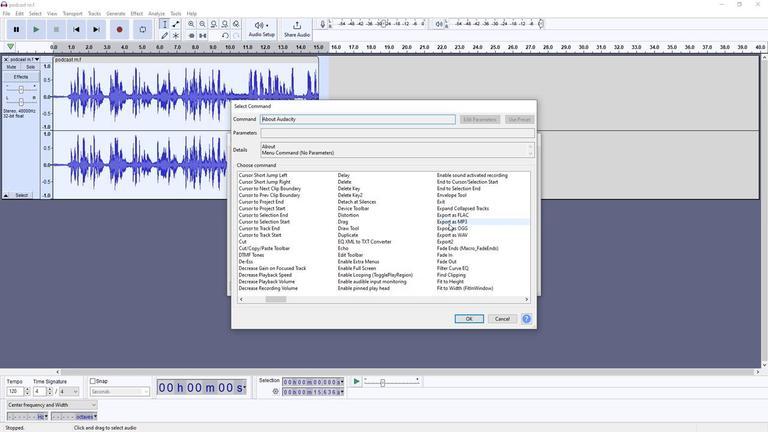 
Action: Mouse pressed left at (448, 225)
Screenshot: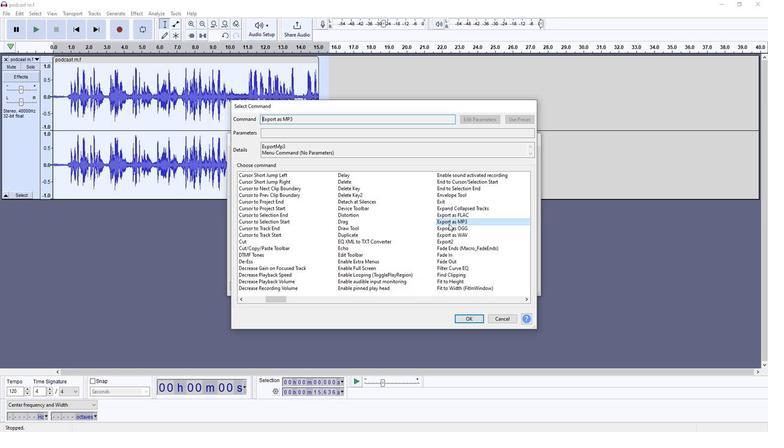 
Action: Mouse moved to (469, 318)
Screenshot: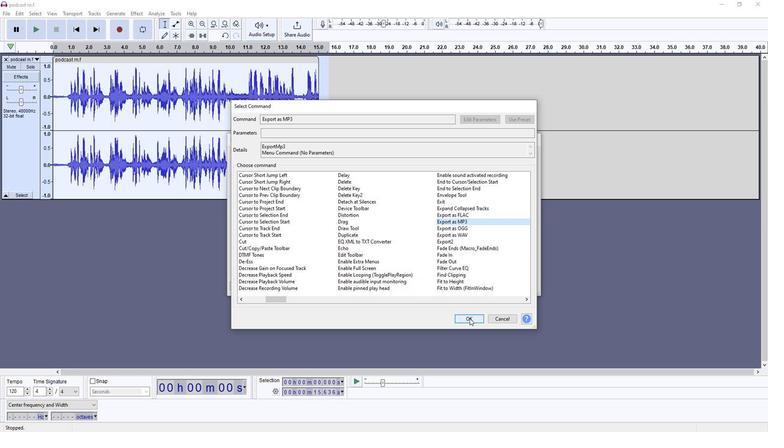 
Action: Mouse pressed left at (469, 318)
Screenshot: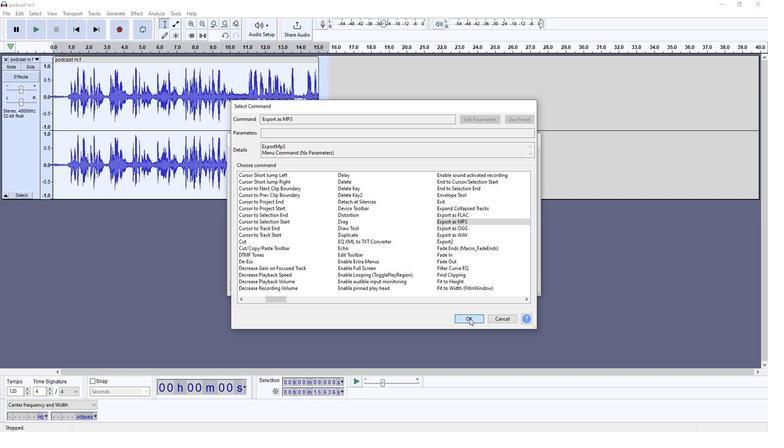 
Action: Mouse moved to (510, 230)
Screenshot: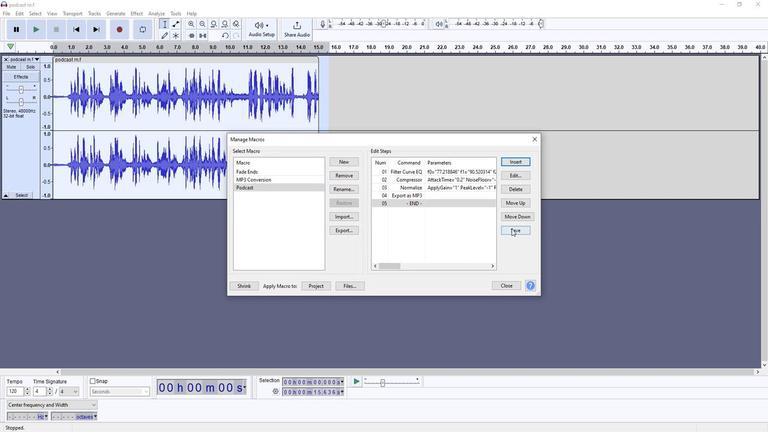 
Action: Mouse pressed left at (510, 230)
Screenshot: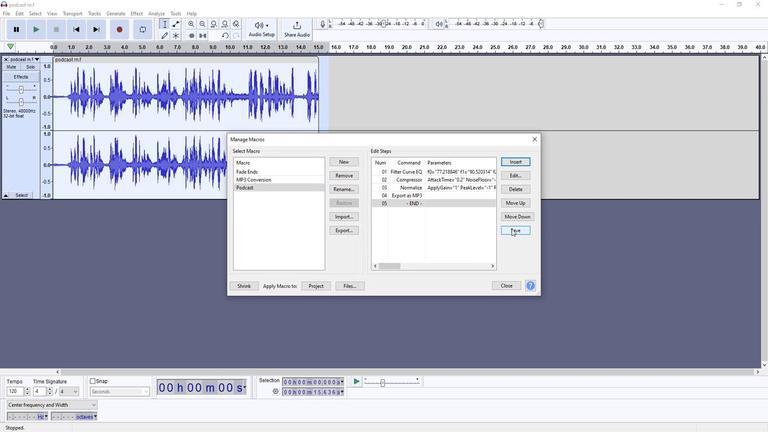 
Action: Mouse moved to (511, 285)
Screenshot: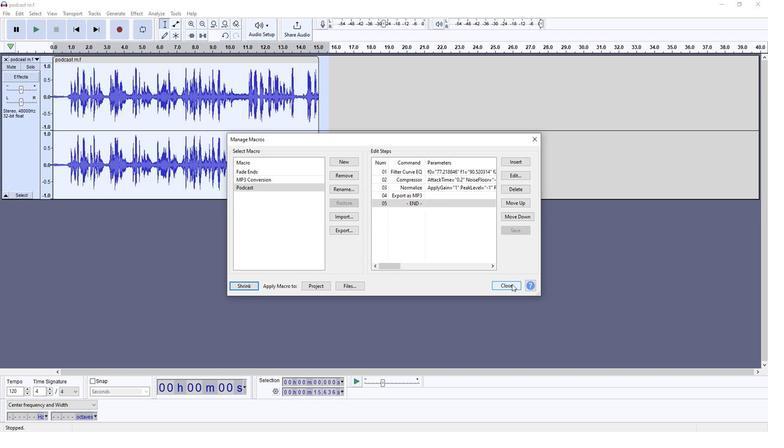 
Action: Mouse pressed left at (511, 285)
Screenshot: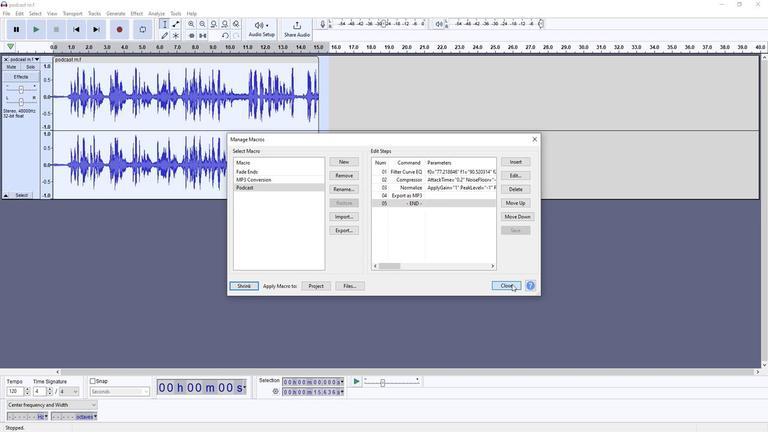 
Action: Mouse moved to (44, 32)
Screenshot: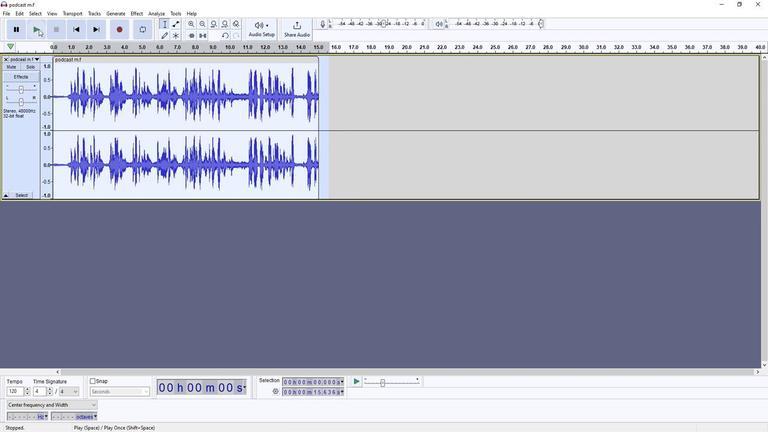 
Action: Mouse pressed left at (44, 32)
Screenshot: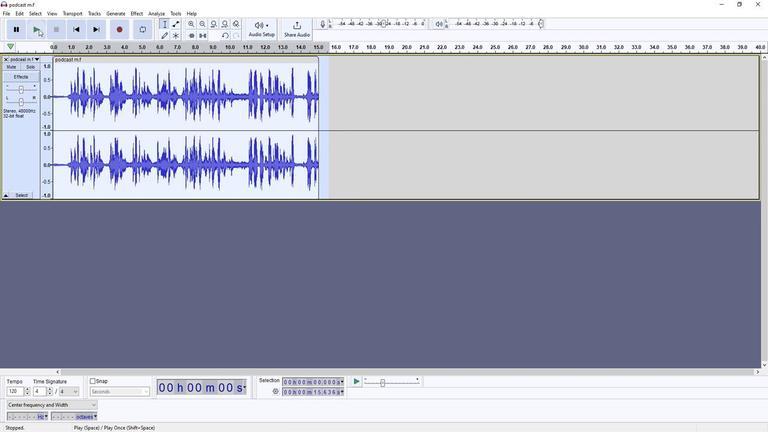 
Action: Mouse moved to (61, 31)
Screenshot: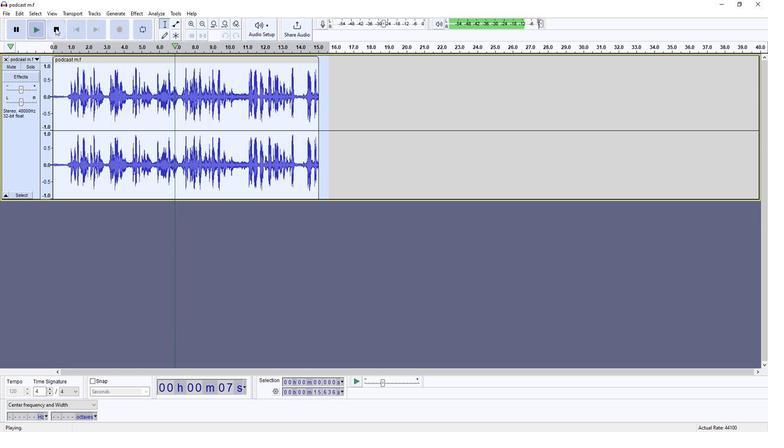 
Action: Mouse pressed left at (61, 31)
Screenshot: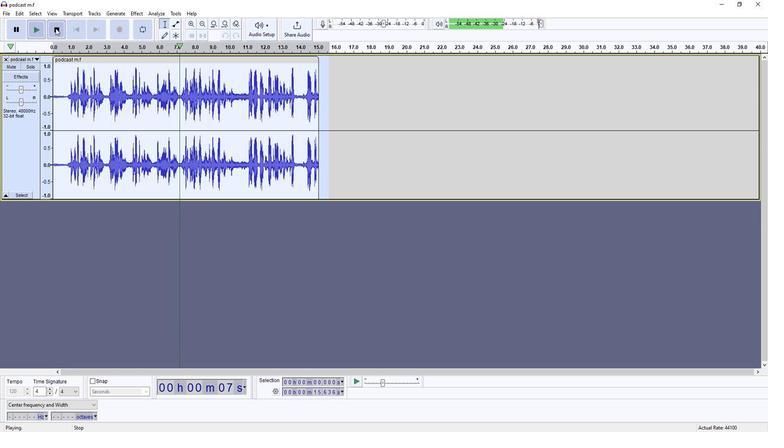 
Action: Mouse moved to (12, 17)
Screenshot: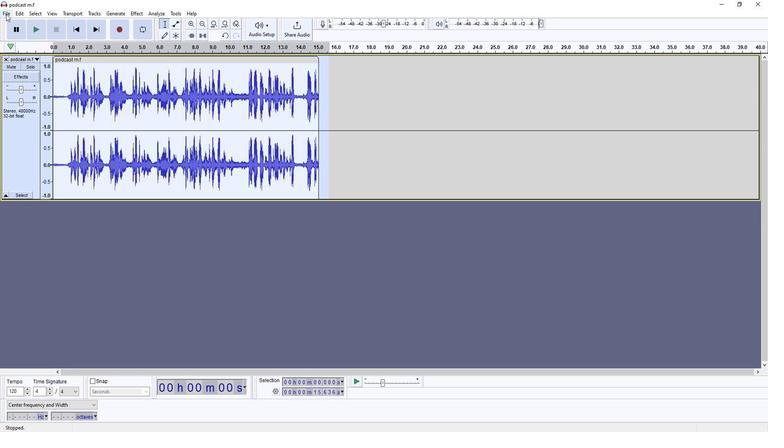 
Action: Mouse pressed left at (12, 17)
Screenshot: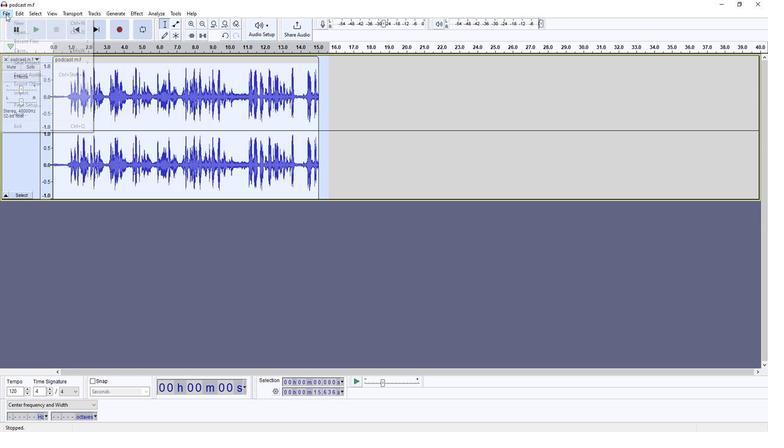 
Action: Mouse moved to (92, 63)
Screenshot: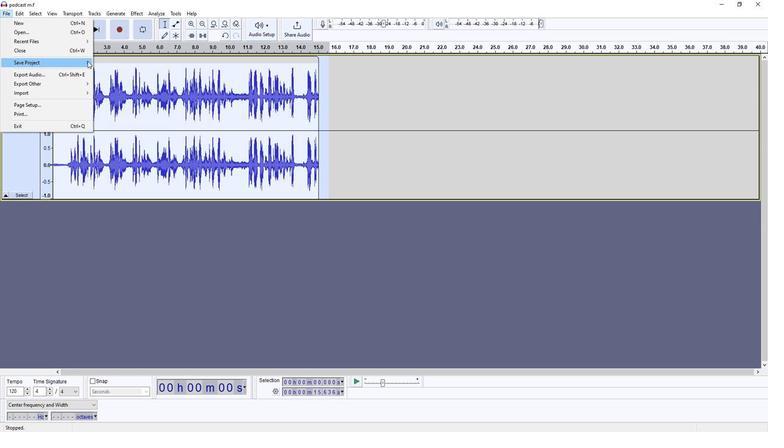 
Action: Mouse pressed left at (92, 63)
Screenshot: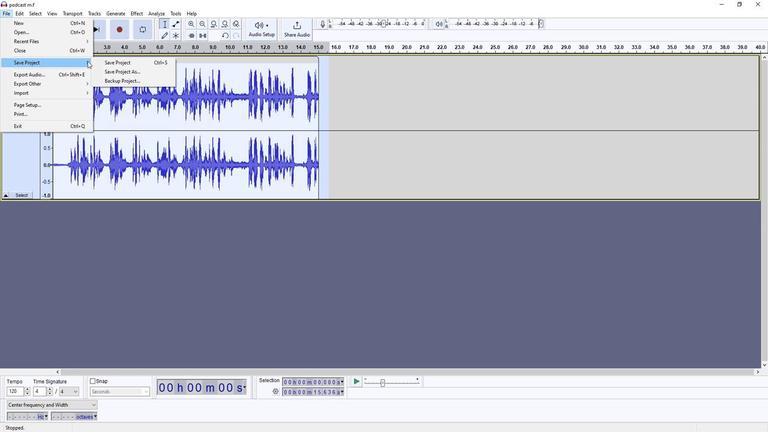 
Action: Mouse moved to (135, 73)
Screenshot: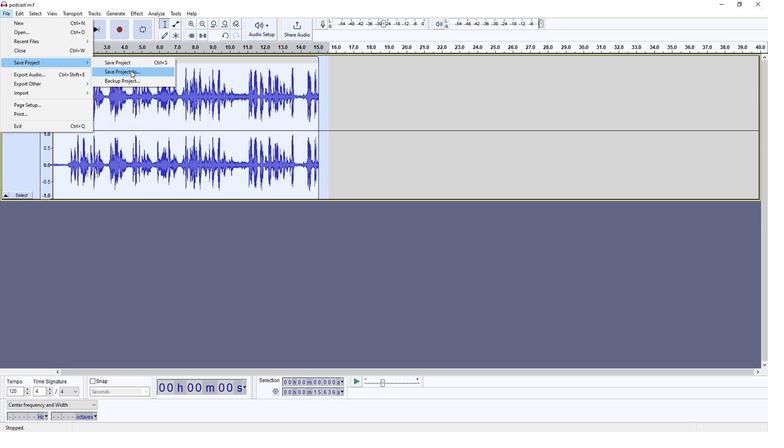 
Action: Mouse pressed left at (135, 73)
Screenshot: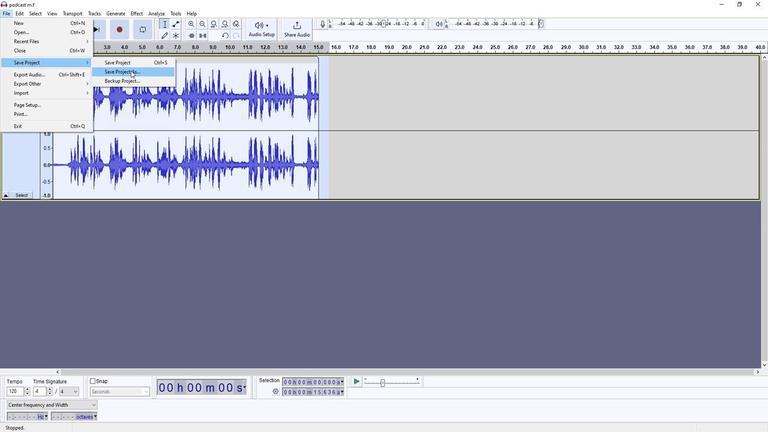 
Action: Key pressed <Key.backspace>creating<Key.space>a<Key.space>custom<Key.space>nyquistscrip<Key.space>for<Key.space>batch<Key.space>processing<Key.space>audio<Key.space>d<Key.backspace>files
Screenshot: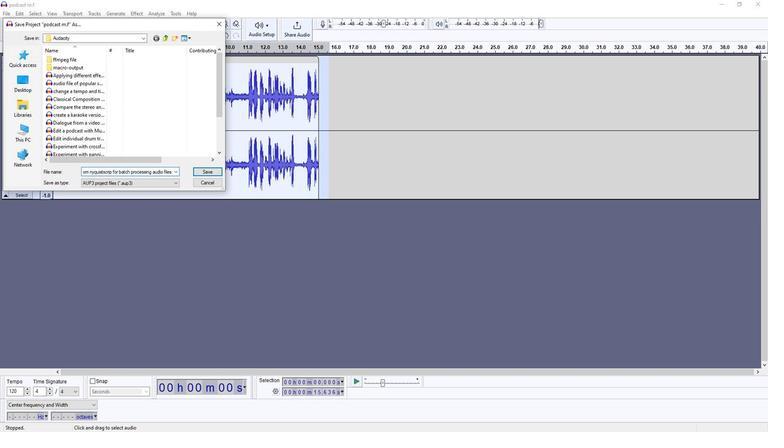 
Action: Mouse moved to (208, 172)
Screenshot: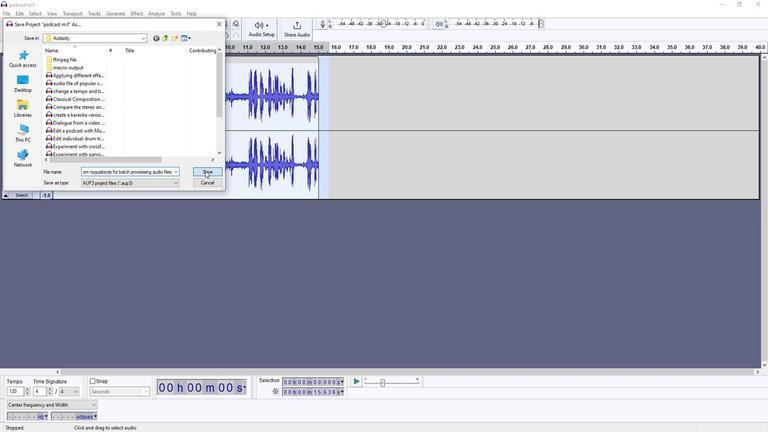 
Action: Mouse pressed left at (208, 172)
Screenshot: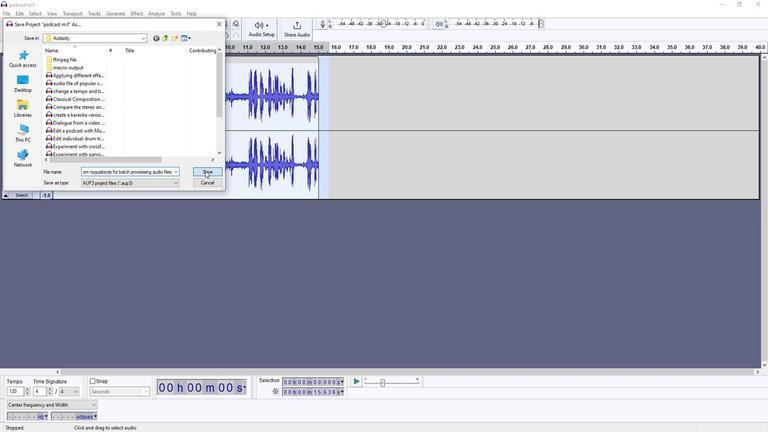 
Action: Mouse moved to (257, 196)
Screenshot: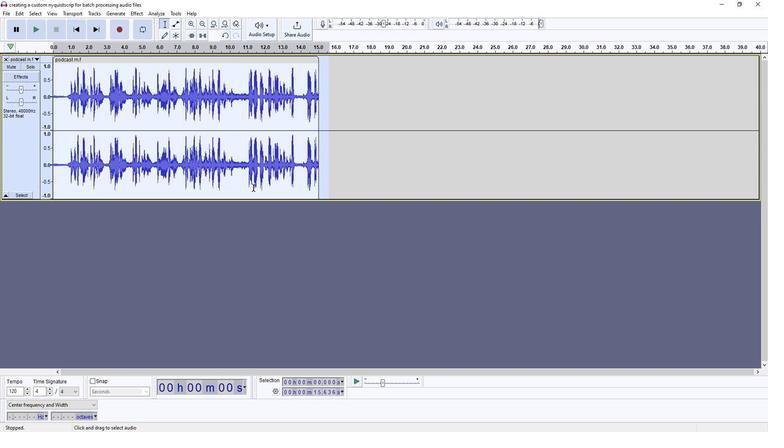 
